 Task: Find connections with filter location Madīnat Ḩamad with filter topic #leanstartupswith filter profile language French with filter current company SpeedHire with filter school Visvesvaraya Technological University, Belgaum with filter industry Physicians with filter service category Public Speaking with filter keywords title Roofer
Action: Mouse moved to (224, 249)
Screenshot: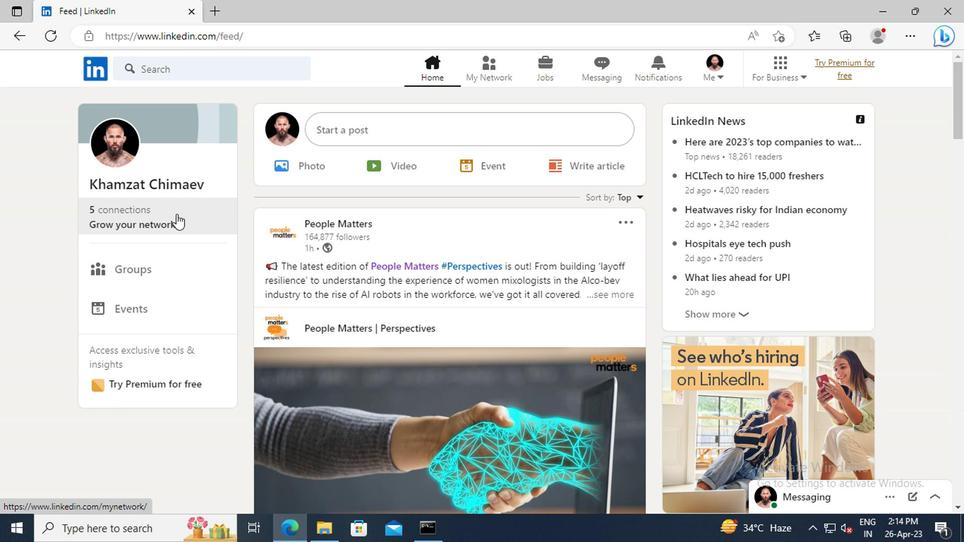 
Action: Mouse pressed left at (224, 249)
Screenshot: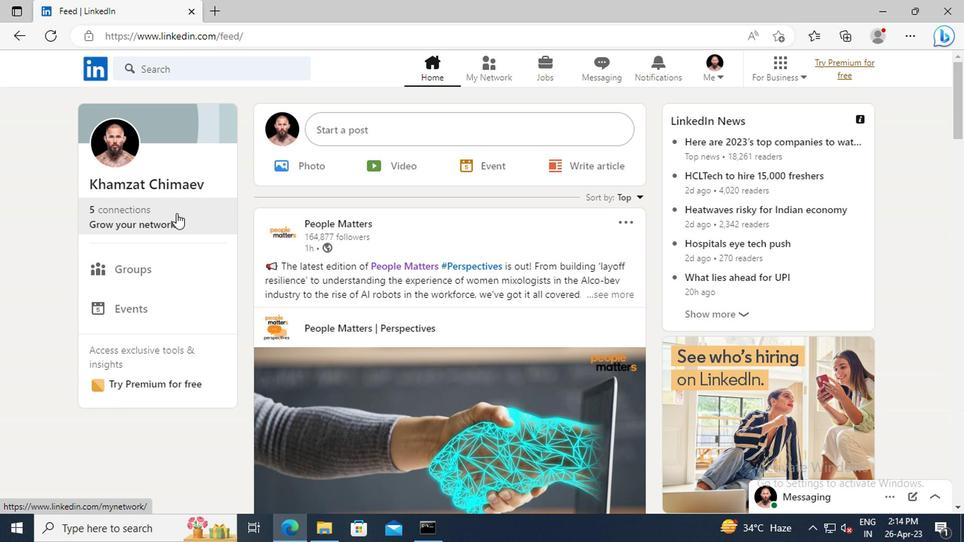 
Action: Mouse moved to (256, 203)
Screenshot: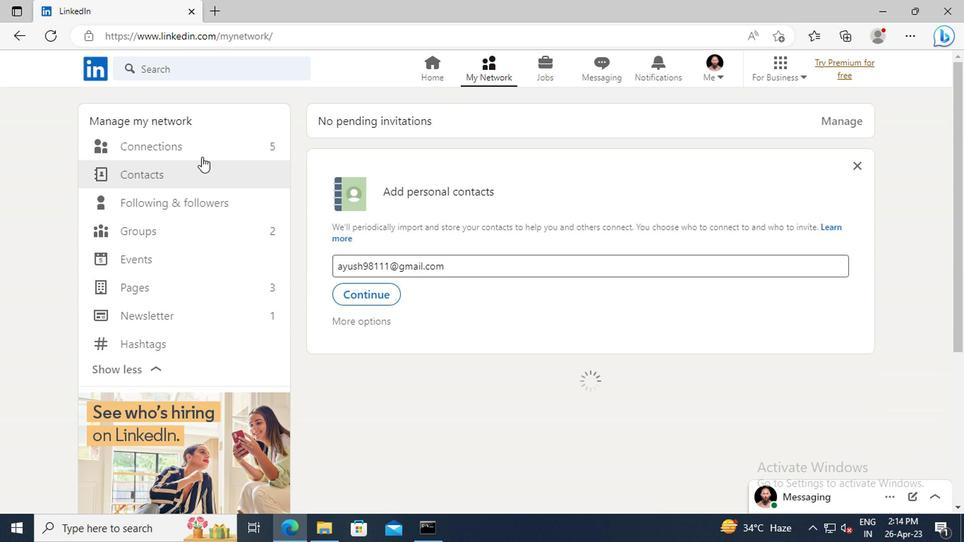 
Action: Mouse pressed left at (256, 203)
Screenshot: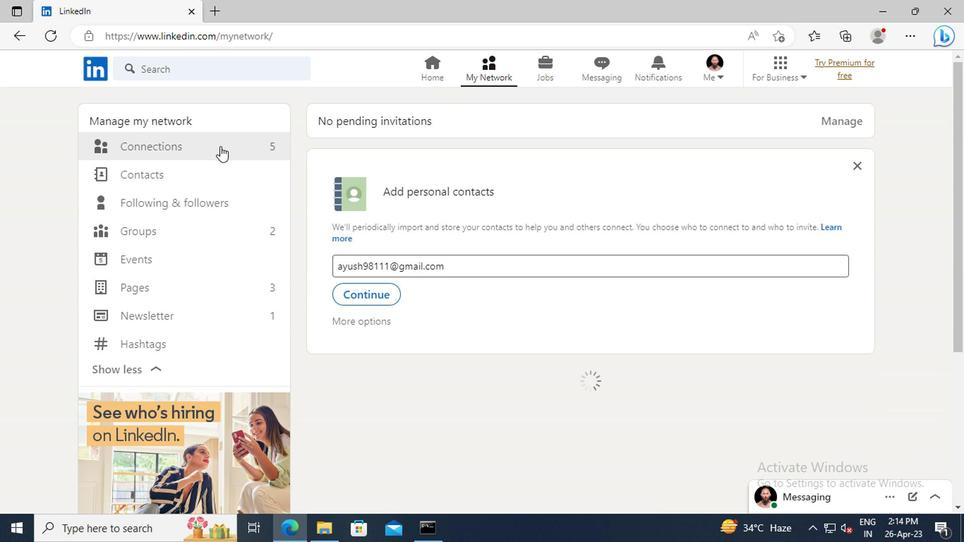 
Action: Mouse moved to (512, 206)
Screenshot: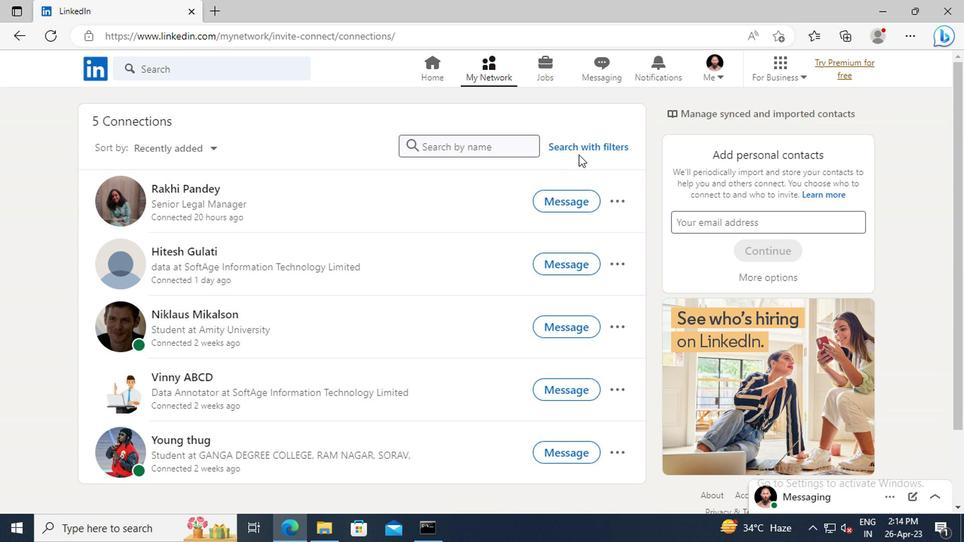 
Action: Mouse pressed left at (512, 206)
Screenshot: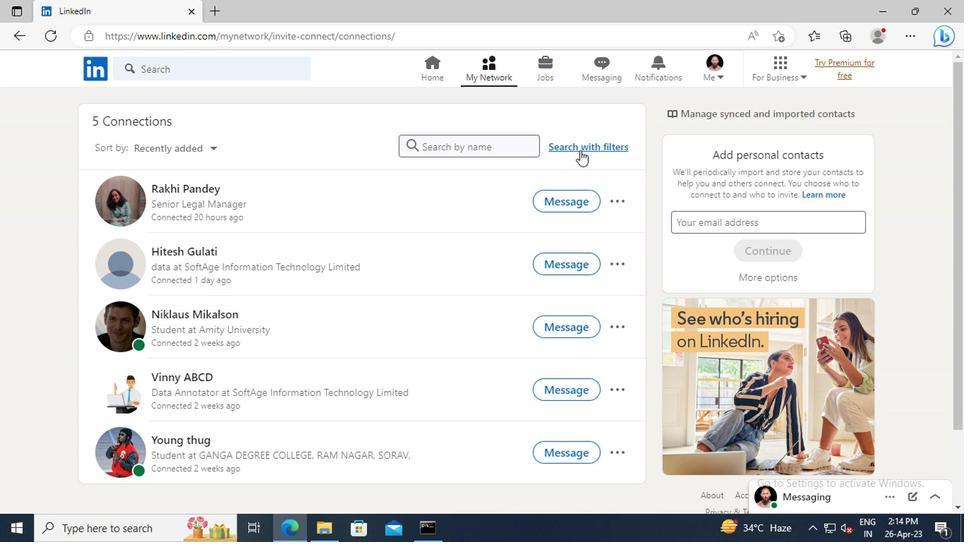 
Action: Mouse moved to (484, 177)
Screenshot: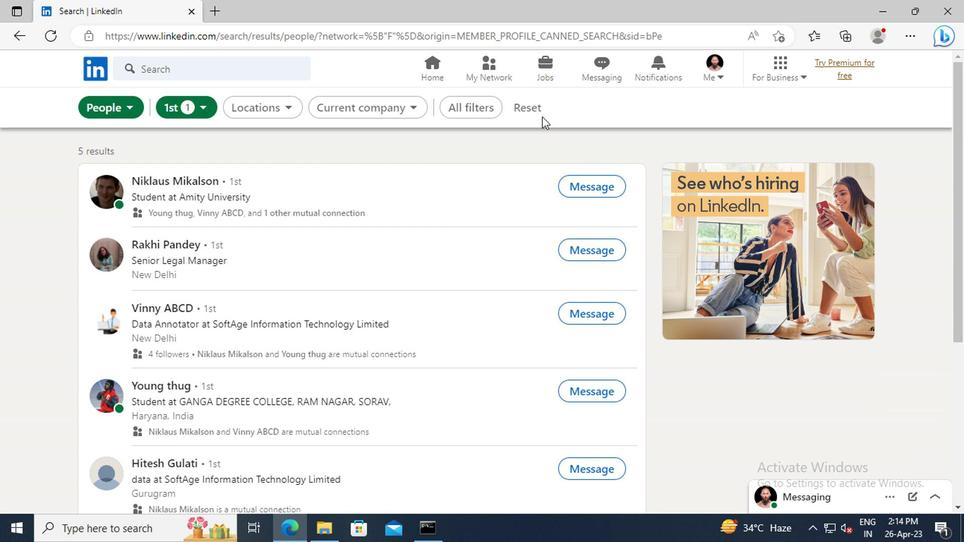 
Action: Mouse pressed left at (484, 177)
Screenshot: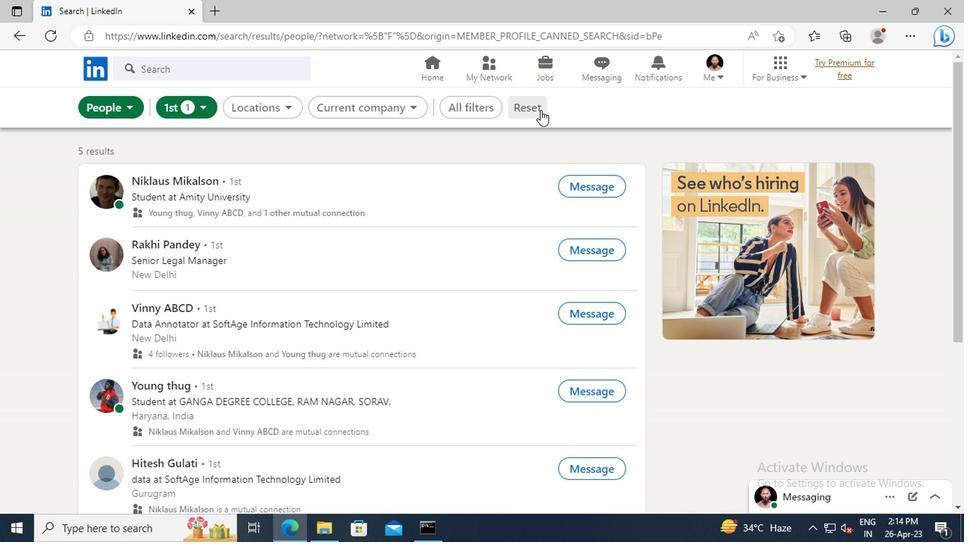 
Action: Mouse moved to (463, 176)
Screenshot: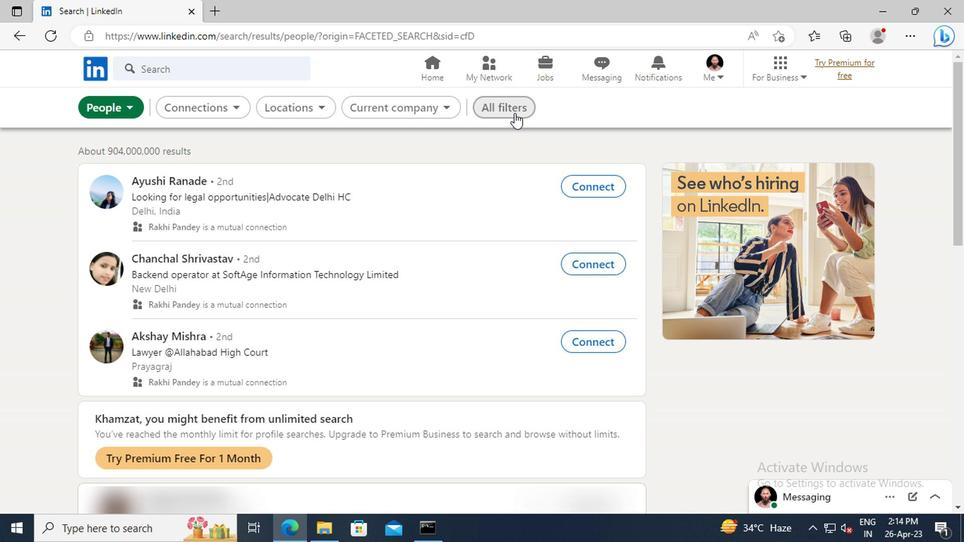 
Action: Mouse pressed left at (463, 176)
Screenshot: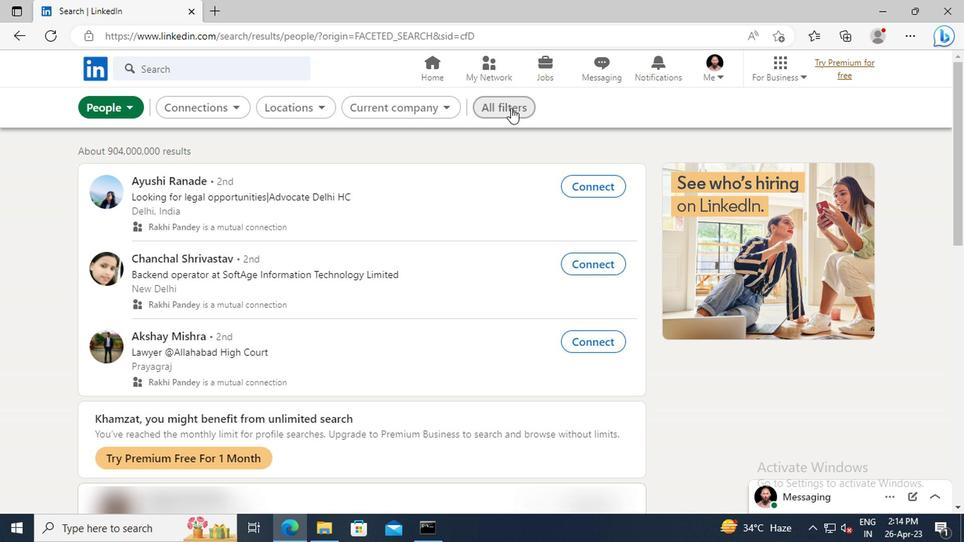 
Action: Mouse moved to (658, 268)
Screenshot: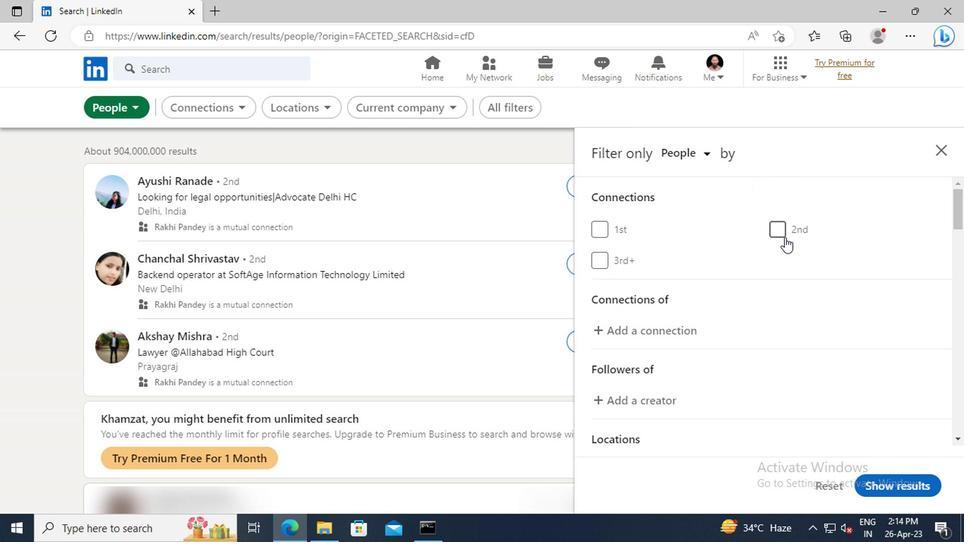 
Action: Mouse scrolled (658, 267) with delta (0, 0)
Screenshot: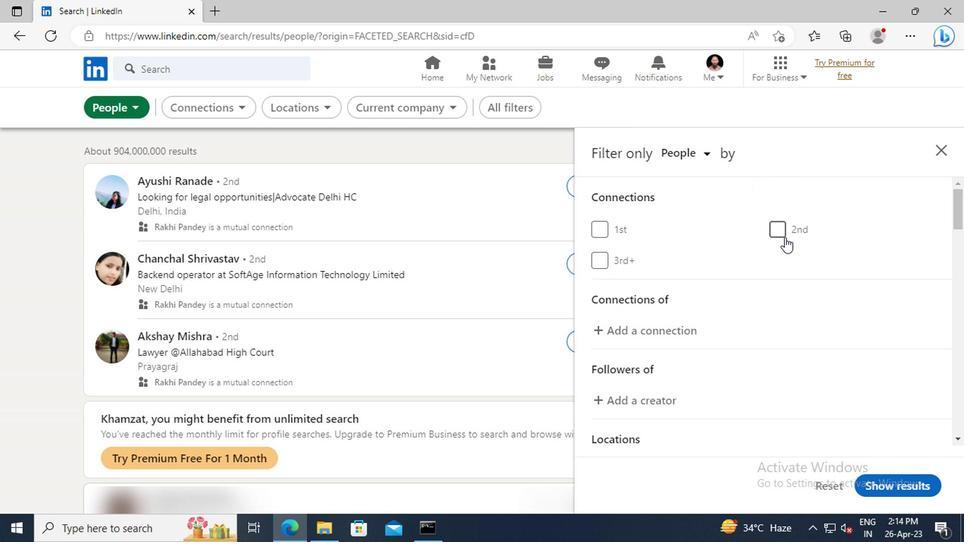 
Action: Mouse scrolled (658, 267) with delta (0, 0)
Screenshot: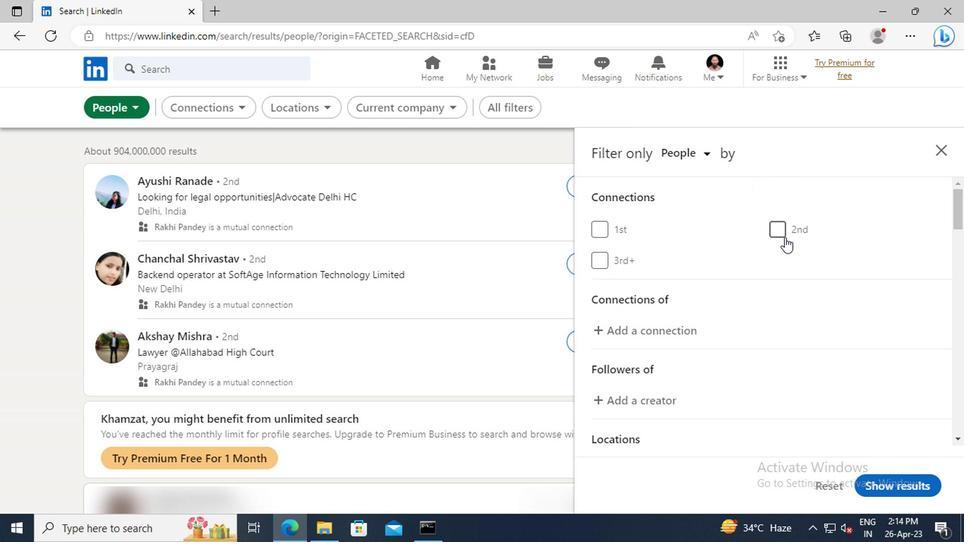 
Action: Mouse scrolled (658, 267) with delta (0, 0)
Screenshot: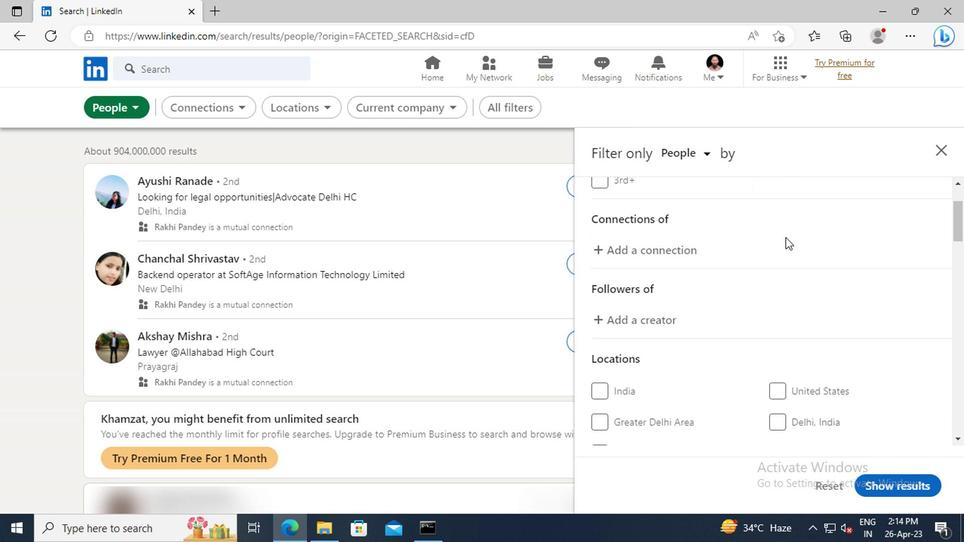 
Action: Mouse scrolled (658, 267) with delta (0, 0)
Screenshot: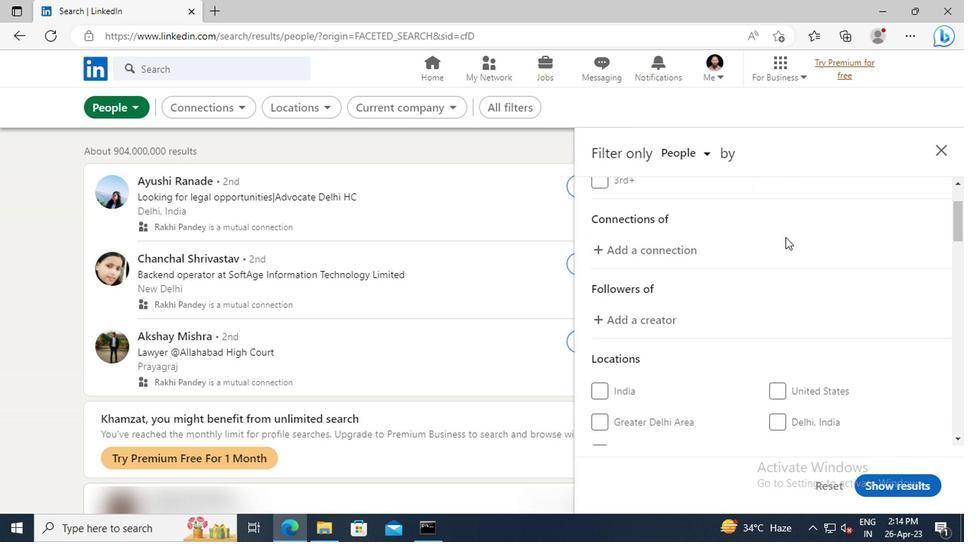 
Action: Mouse scrolled (658, 267) with delta (0, 0)
Screenshot: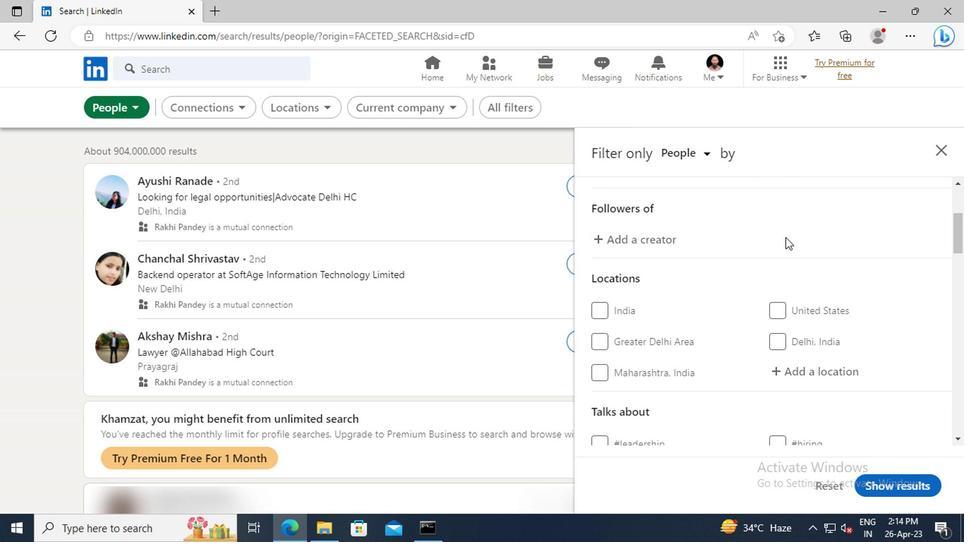 
Action: Mouse moved to (658, 268)
Screenshot: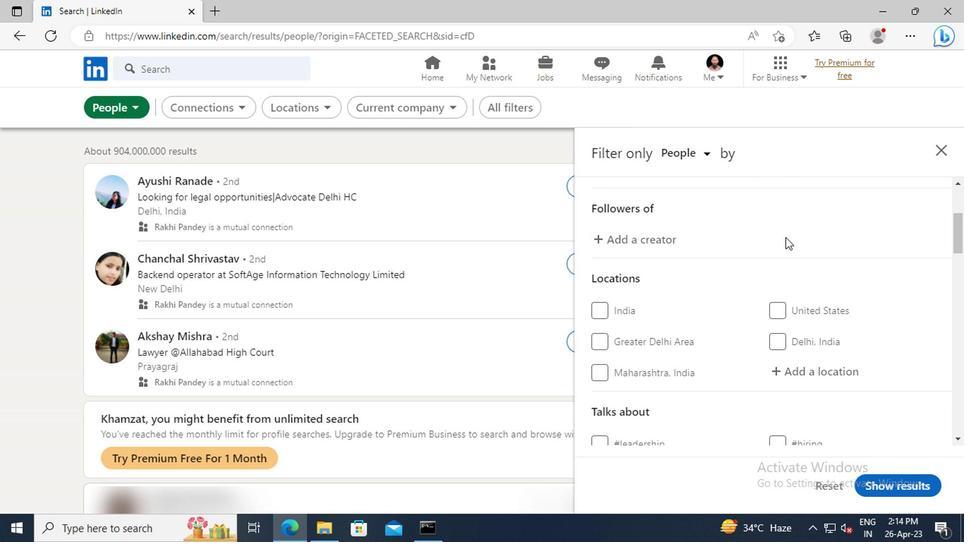 
Action: Mouse scrolled (658, 267) with delta (0, 0)
Screenshot: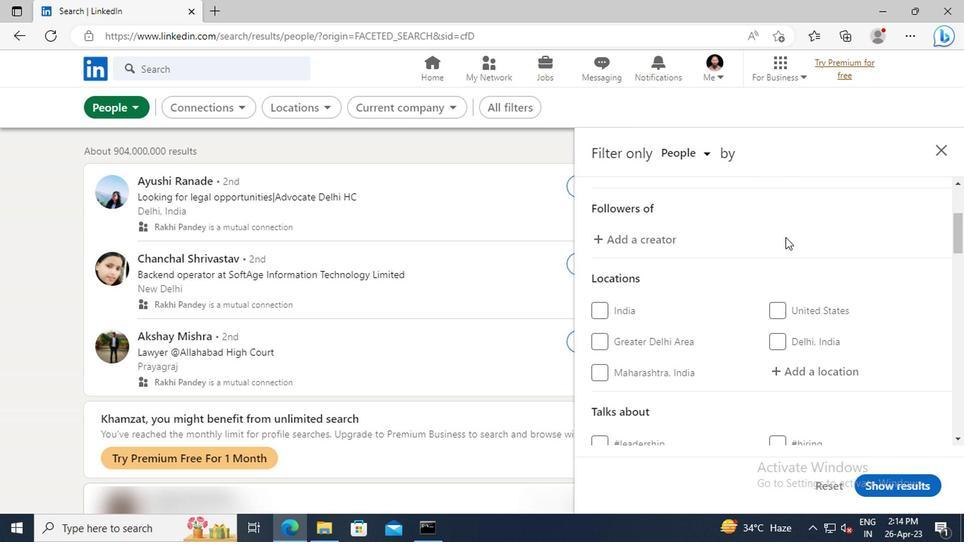 
Action: Mouse moved to (670, 303)
Screenshot: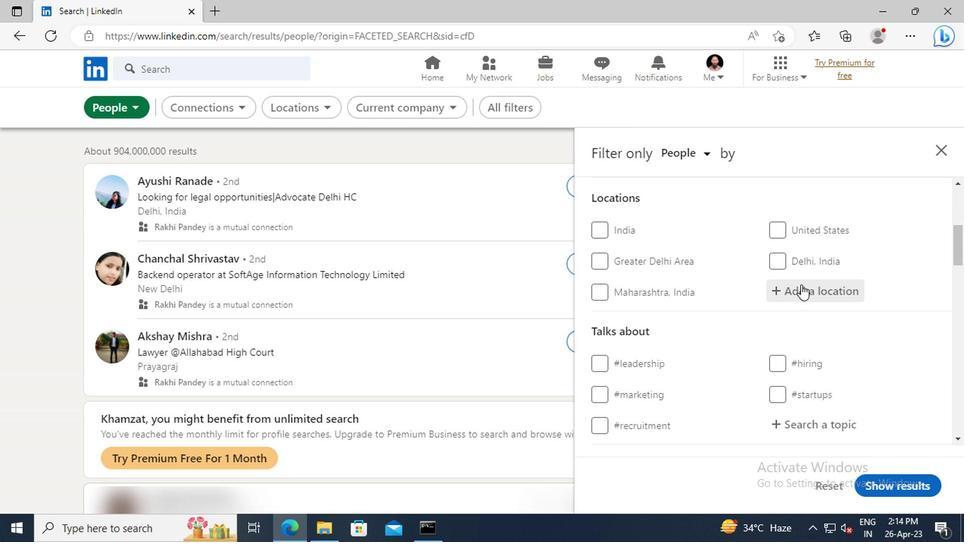 
Action: Mouse pressed left at (670, 303)
Screenshot: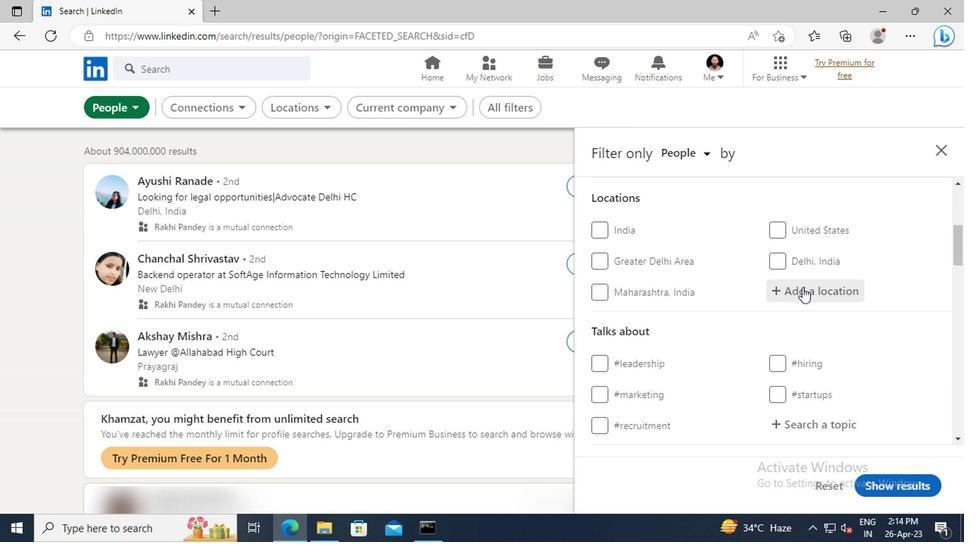 
Action: Key pressed <Key.shift>MADINAT<Key.space><Key.shift>HAMAD<Key.enter>
Screenshot: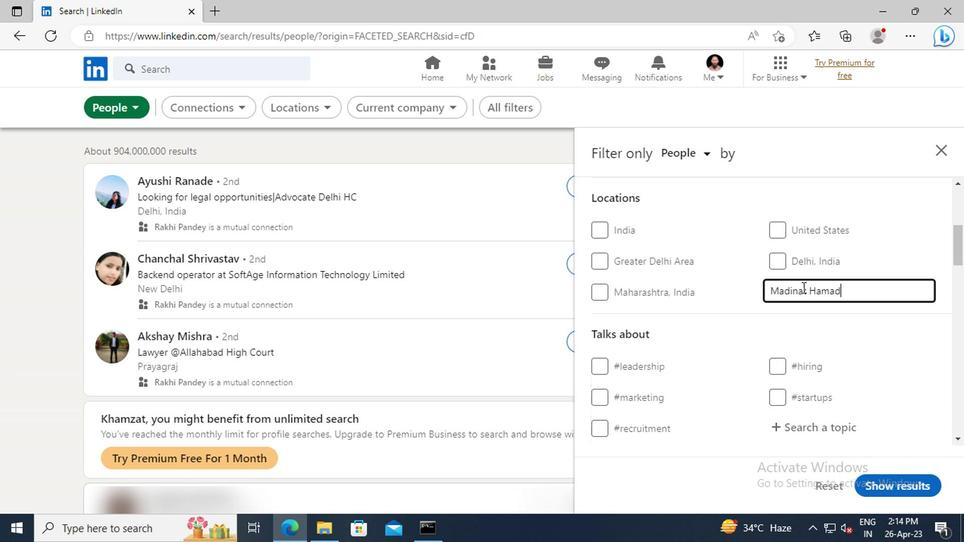 
Action: Mouse moved to (713, 295)
Screenshot: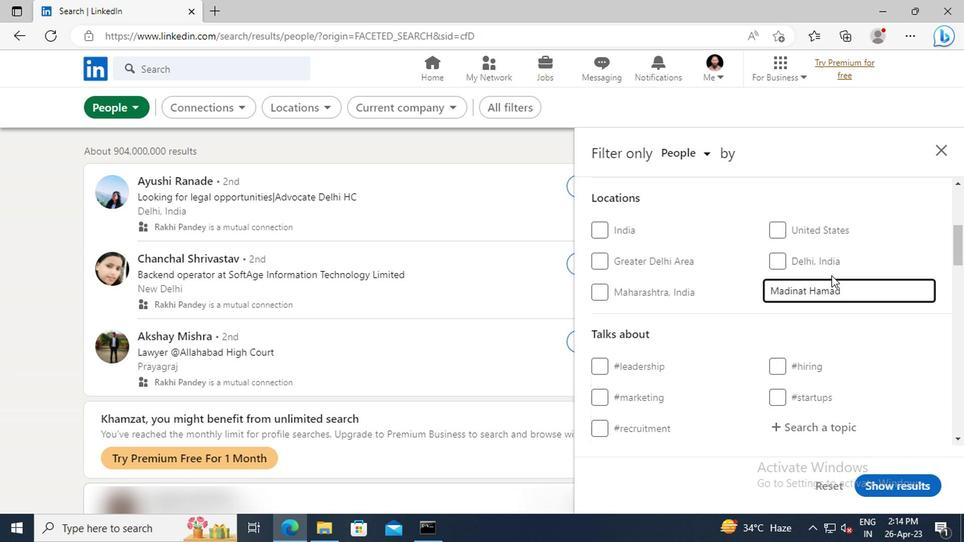 
Action: Mouse scrolled (713, 294) with delta (0, 0)
Screenshot: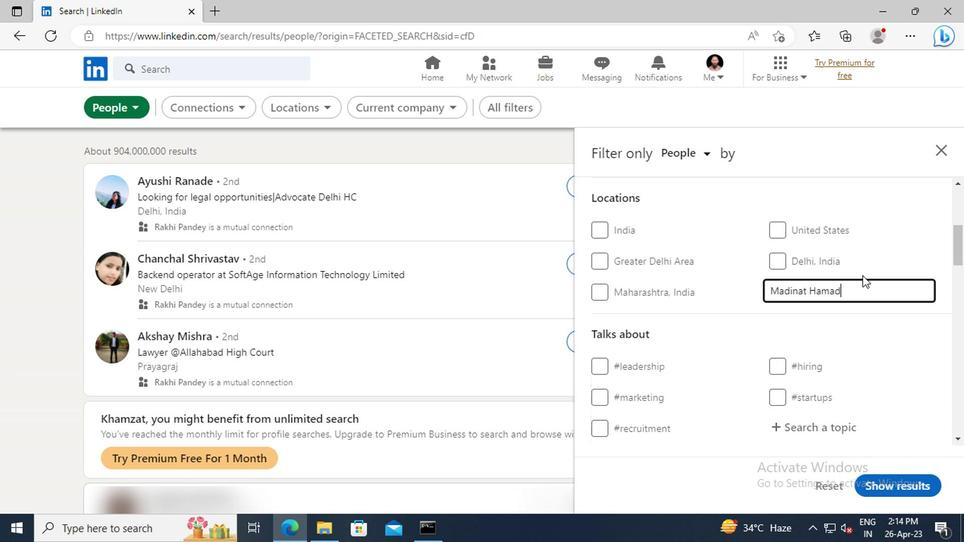 
Action: Mouse scrolled (713, 294) with delta (0, 0)
Screenshot: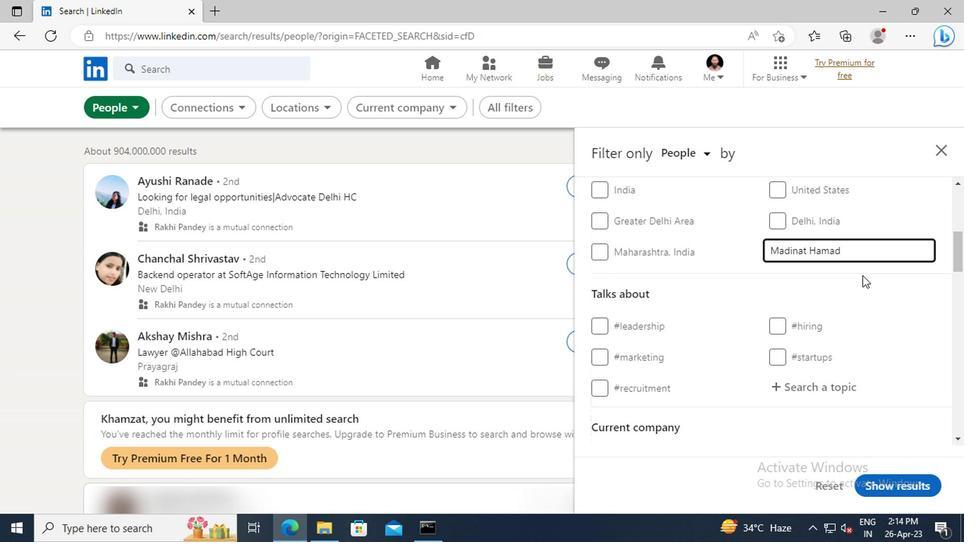 
Action: Mouse scrolled (713, 294) with delta (0, 0)
Screenshot: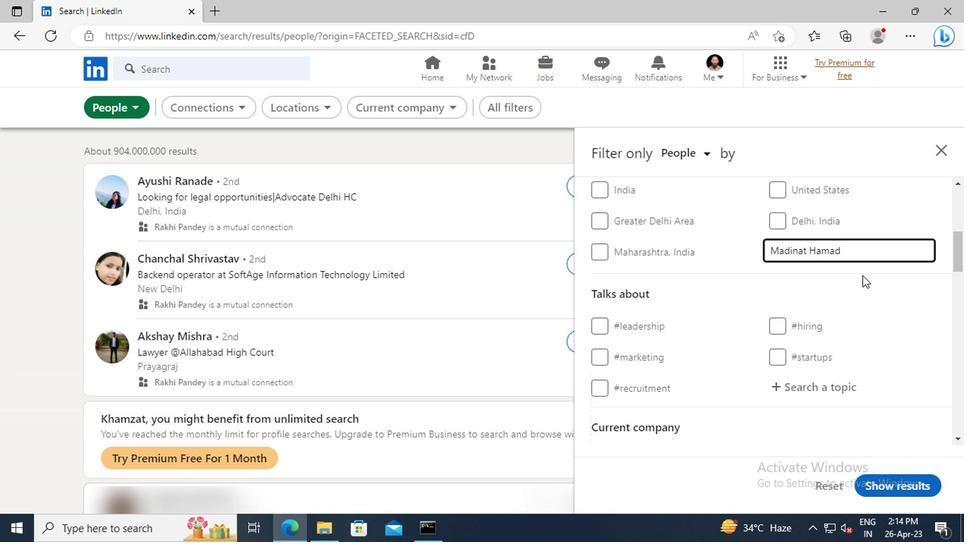 
Action: Mouse moved to (697, 315)
Screenshot: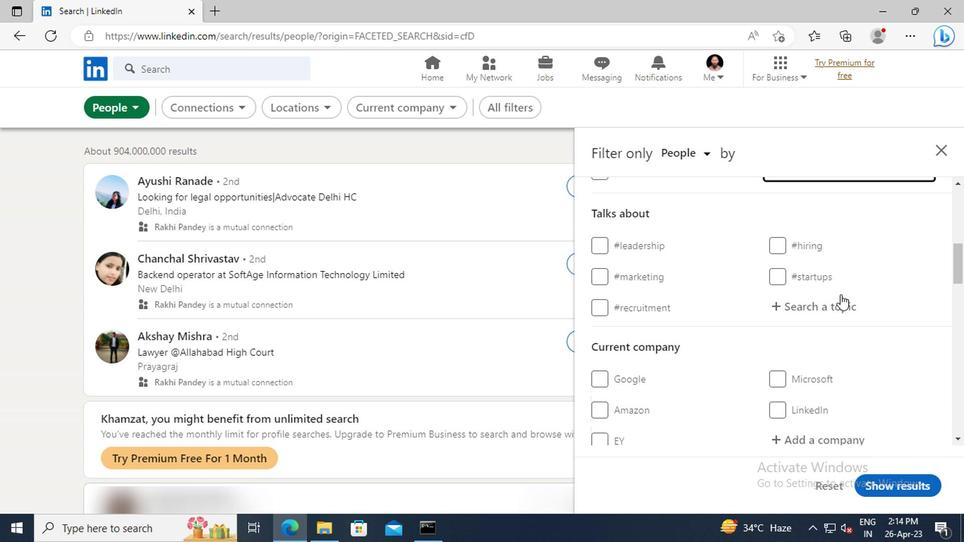 
Action: Mouse pressed left at (697, 315)
Screenshot: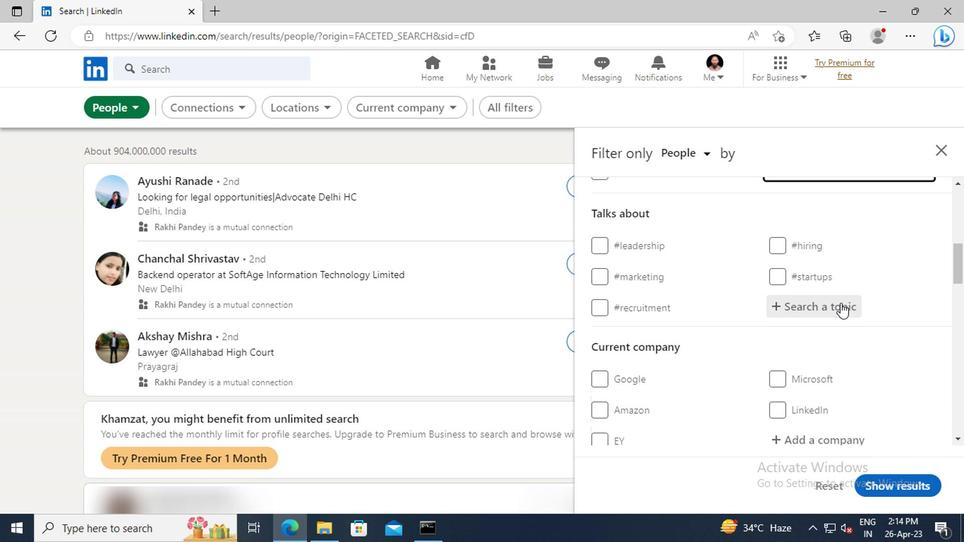 
Action: Key pressed <Key.shift>#LEANSTARTUPSWITH<Key.enter>
Screenshot: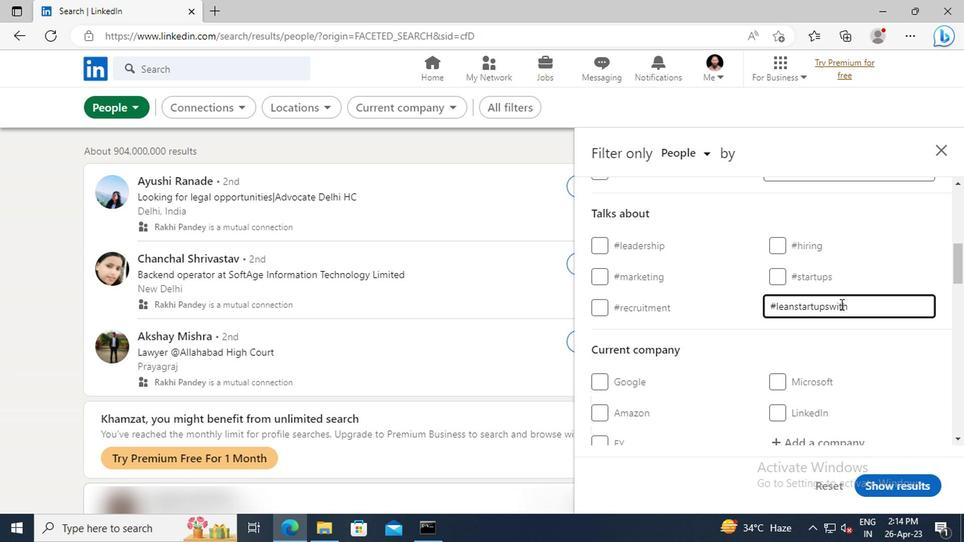
Action: Mouse moved to (700, 300)
Screenshot: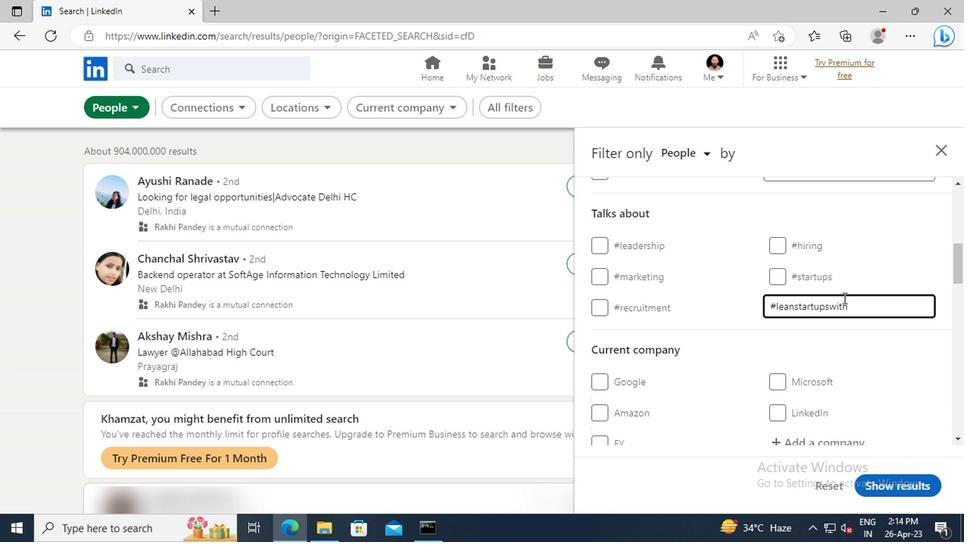 
Action: Mouse scrolled (700, 300) with delta (0, 0)
Screenshot: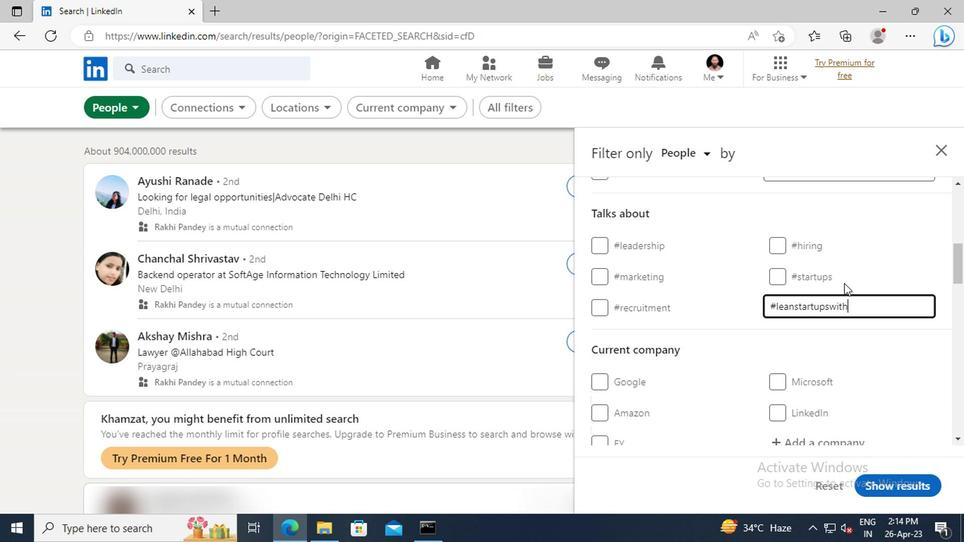 
Action: Mouse scrolled (700, 300) with delta (0, 0)
Screenshot: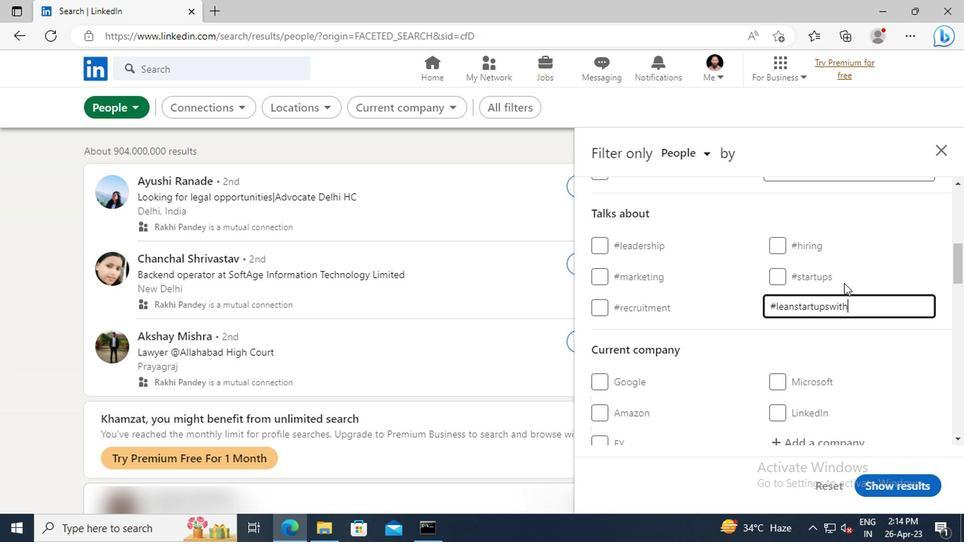 
Action: Mouse moved to (676, 305)
Screenshot: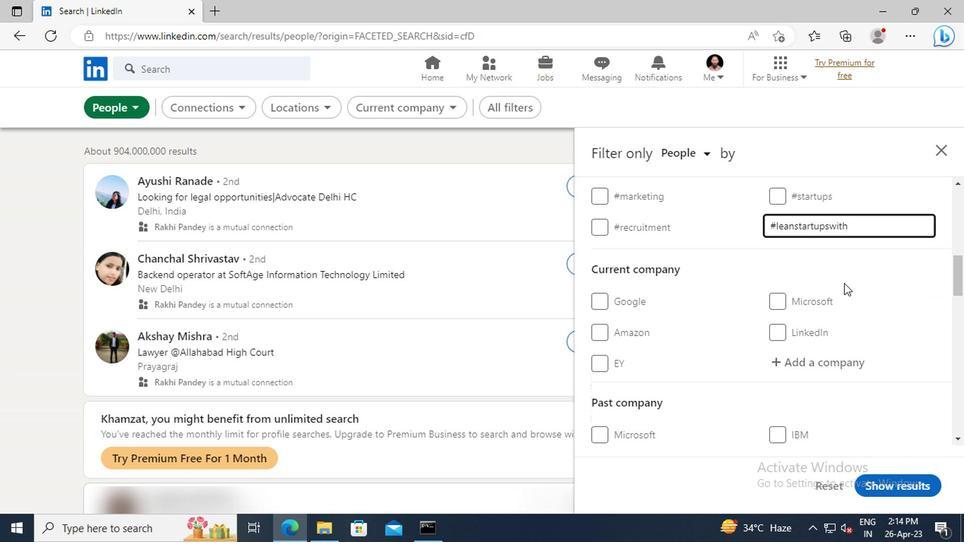 
Action: Mouse scrolled (676, 304) with delta (0, 0)
Screenshot: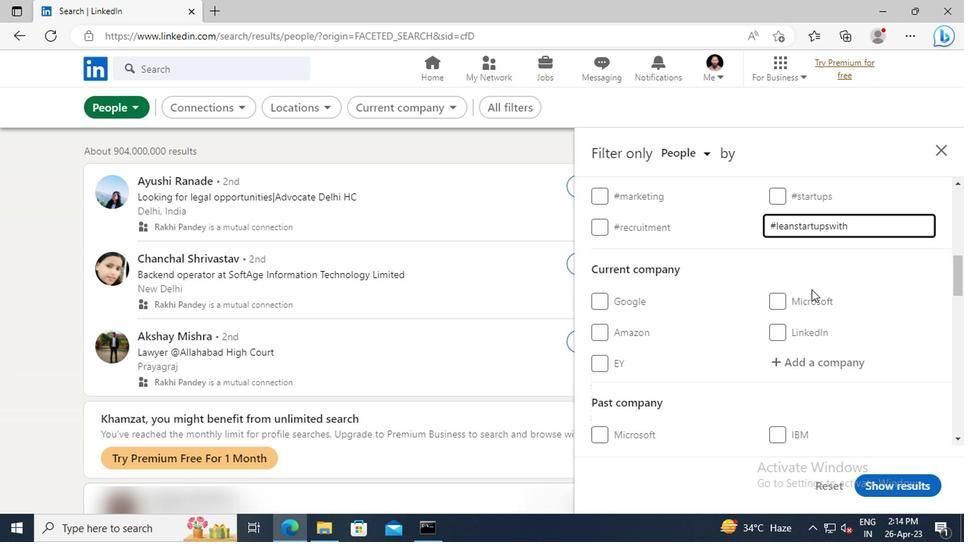 
Action: Mouse scrolled (676, 304) with delta (0, 0)
Screenshot: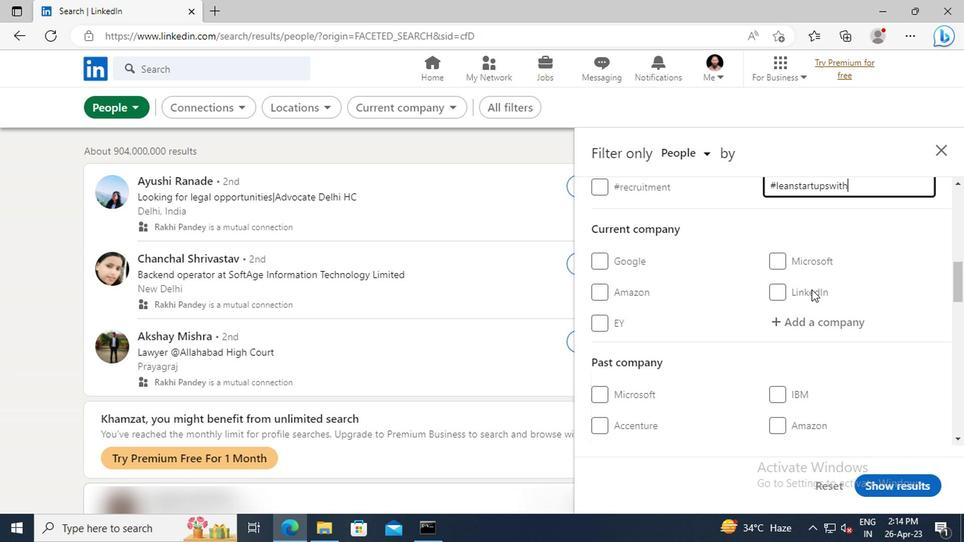 
Action: Mouse scrolled (676, 304) with delta (0, 0)
Screenshot: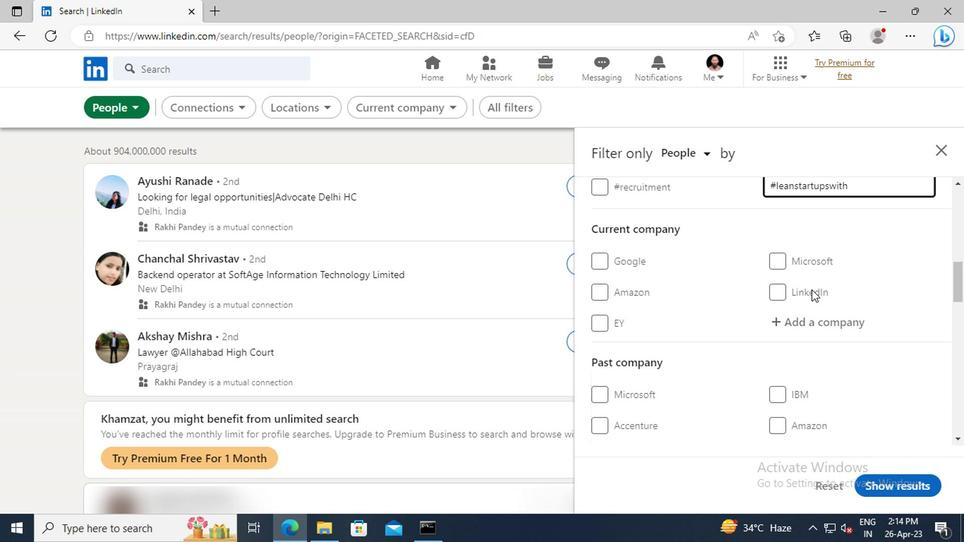 
Action: Mouse scrolled (676, 304) with delta (0, 0)
Screenshot: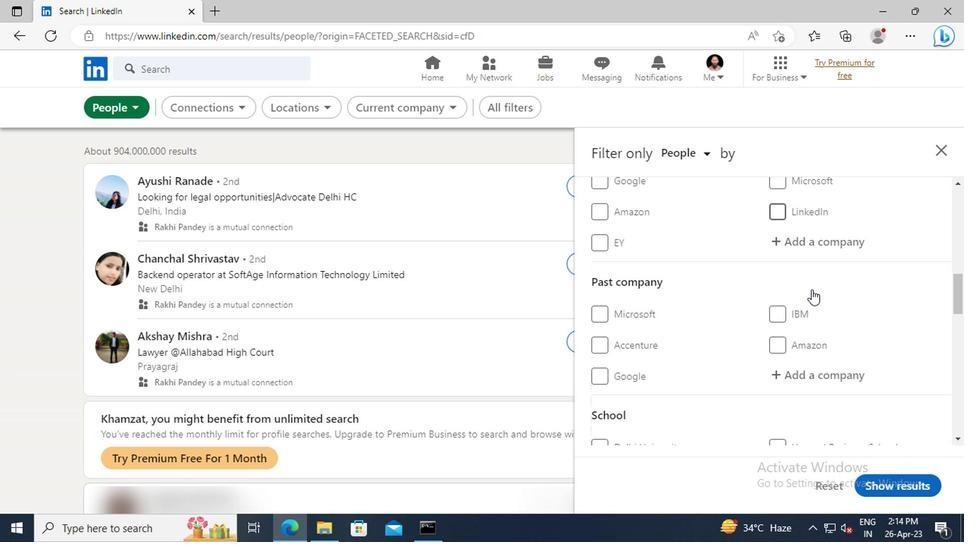 
Action: Mouse scrolled (676, 304) with delta (0, 0)
Screenshot: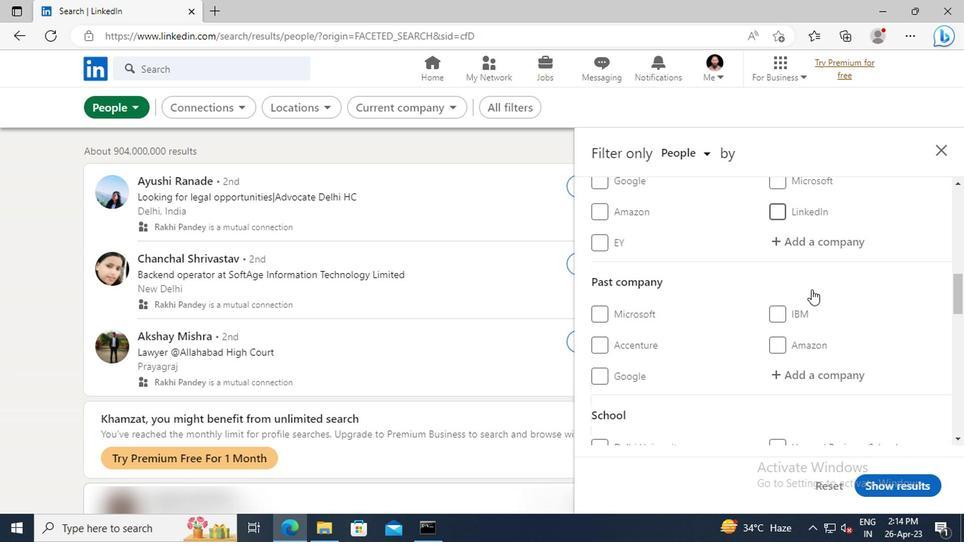 
Action: Mouse scrolled (676, 304) with delta (0, 0)
Screenshot: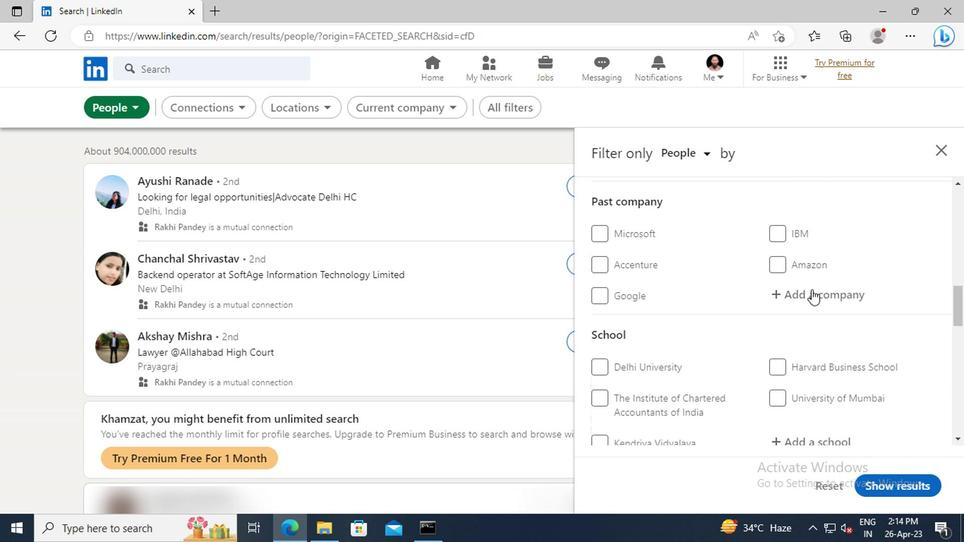 
Action: Mouse scrolled (676, 304) with delta (0, 0)
Screenshot: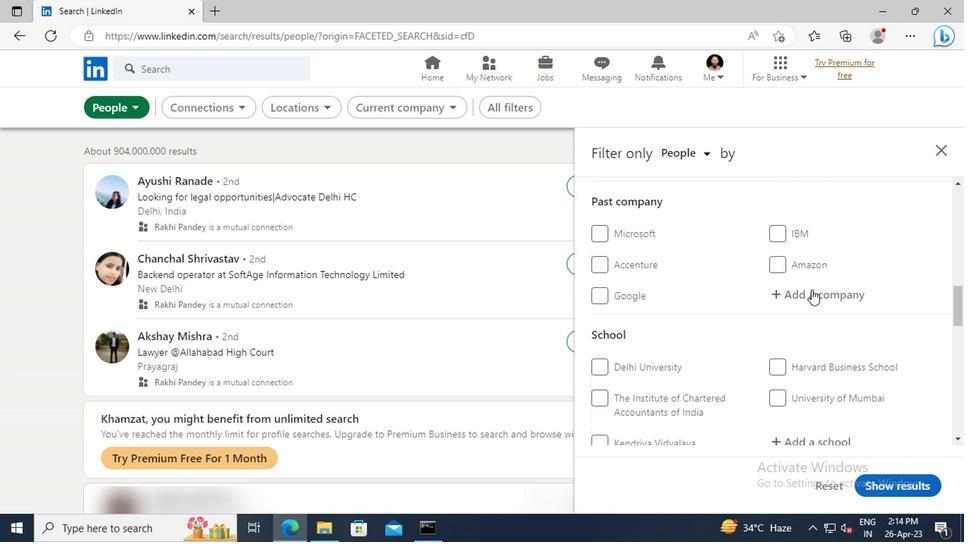 
Action: Mouse scrolled (676, 304) with delta (0, 0)
Screenshot: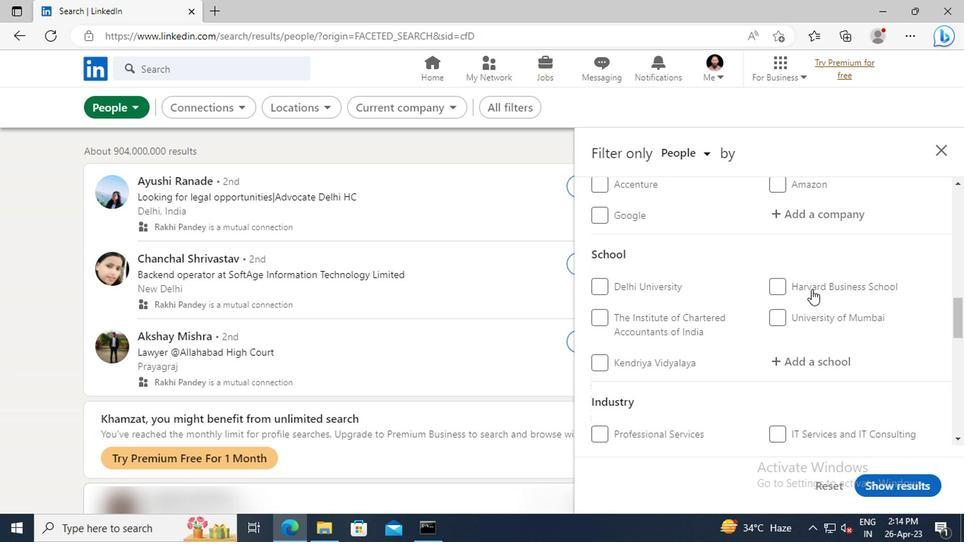 
Action: Mouse scrolled (676, 304) with delta (0, 0)
Screenshot: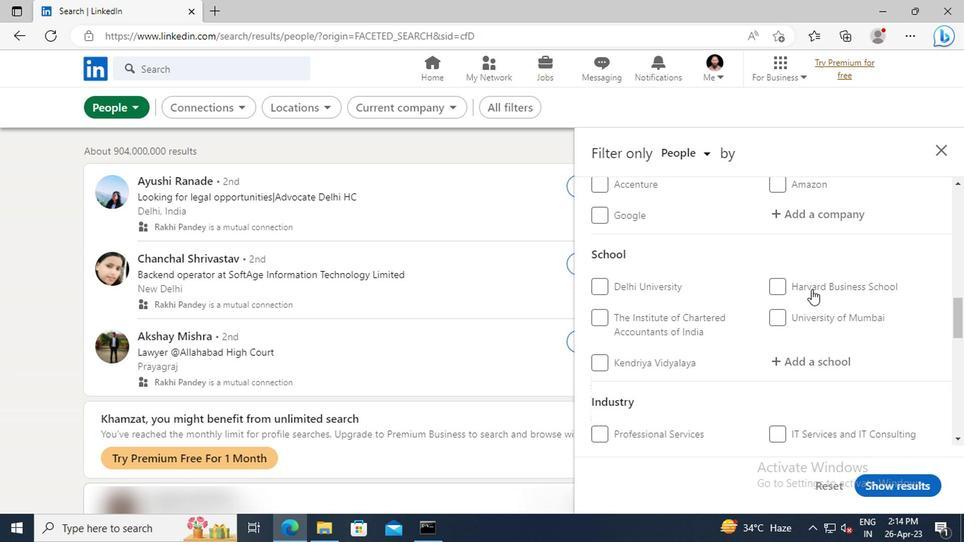 
Action: Mouse scrolled (676, 304) with delta (0, 0)
Screenshot: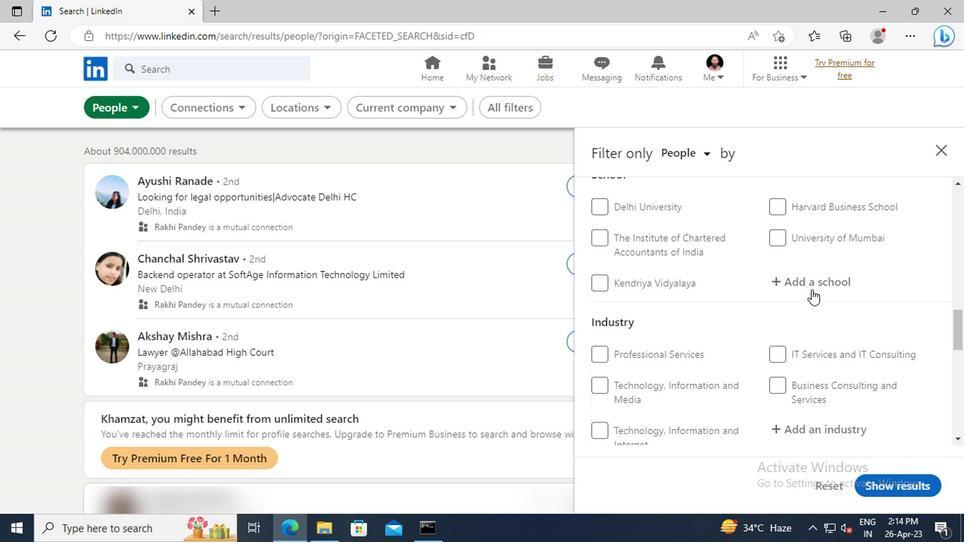 
Action: Mouse scrolled (676, 304) with delta (0, 0)
Screenshot: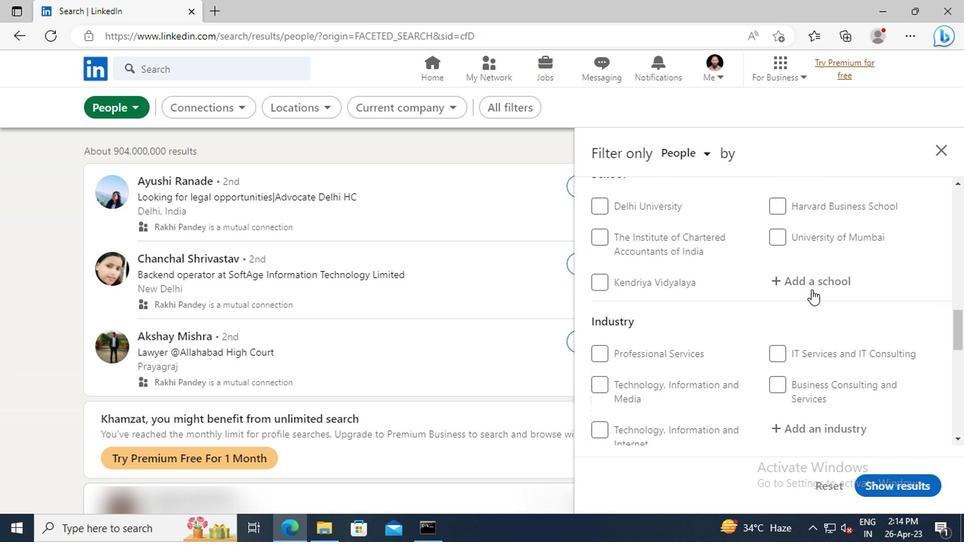 
Action: Mouse scrolled (676, 304) with delta (0, 0)
Screenshot: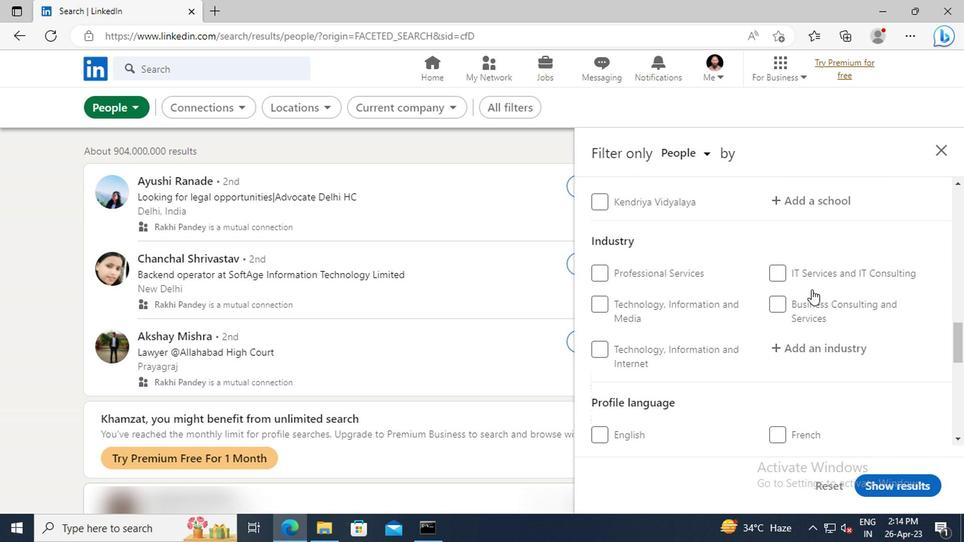 
Action: Mouse scrolled (676, 304) with delta (0, 0)
Screenshot: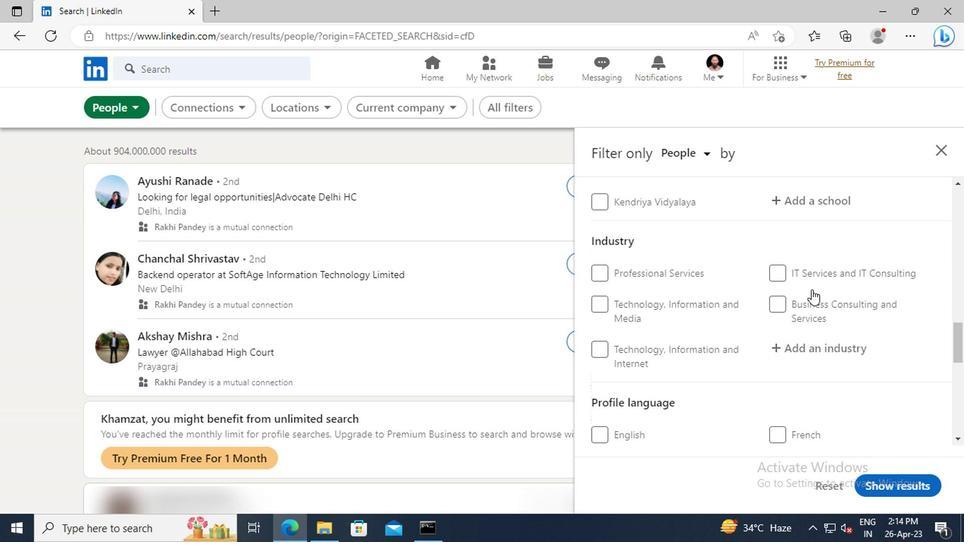 
Action: Mouse scrolled (676, 304) with delta (0, 0)
Screenshot: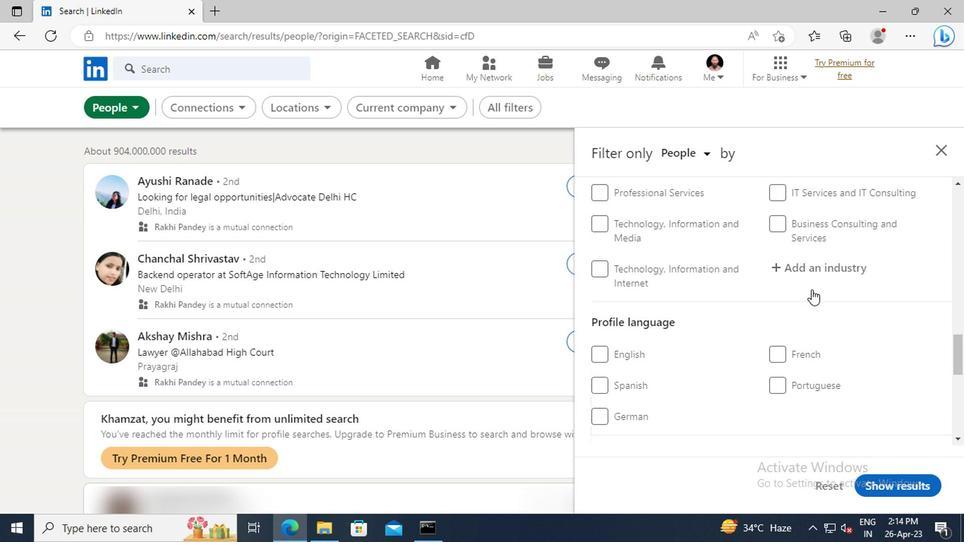 
Action: Mouse moved to (654, 324)
Screenshot: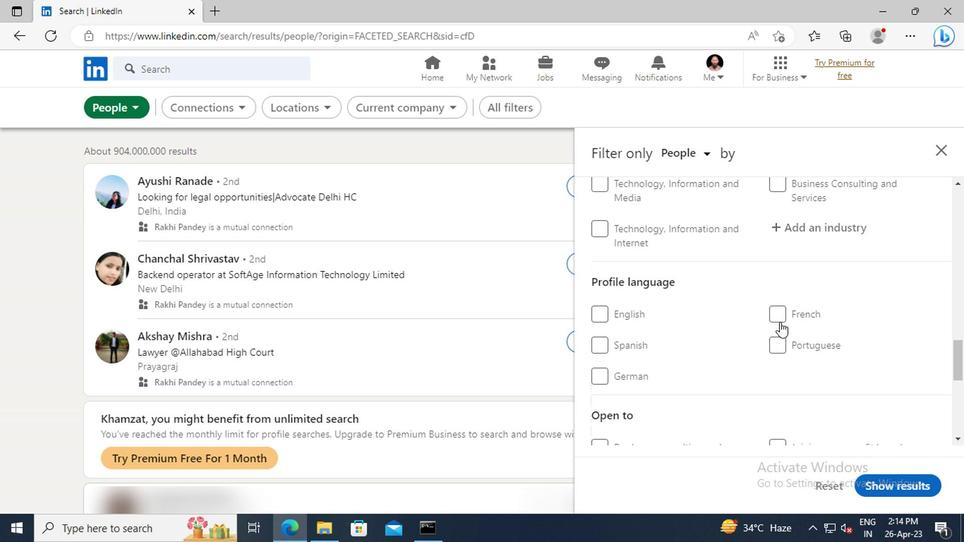 
Action: Mouse pressed left at (654, 324)
Screenshot: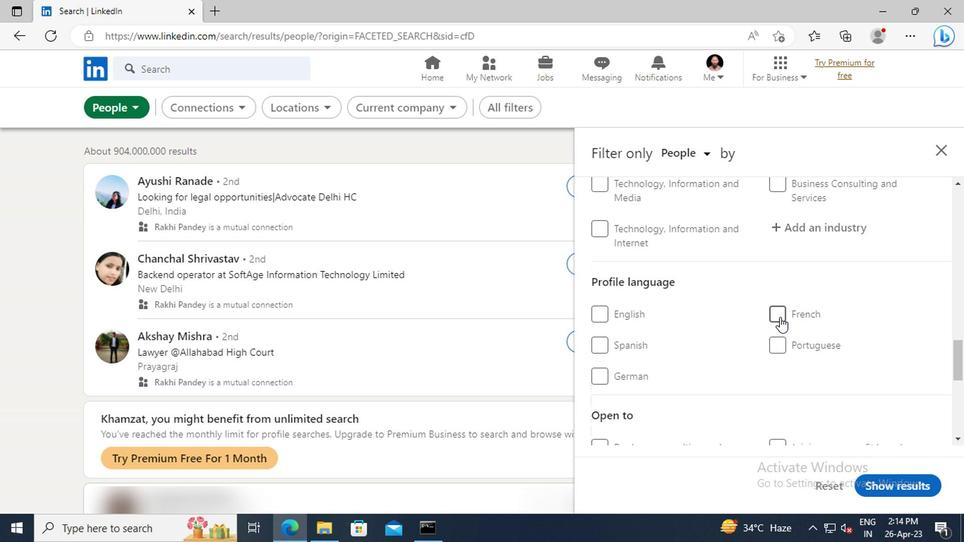 
Action: Mouse moved to (664, 363)
Screenshot: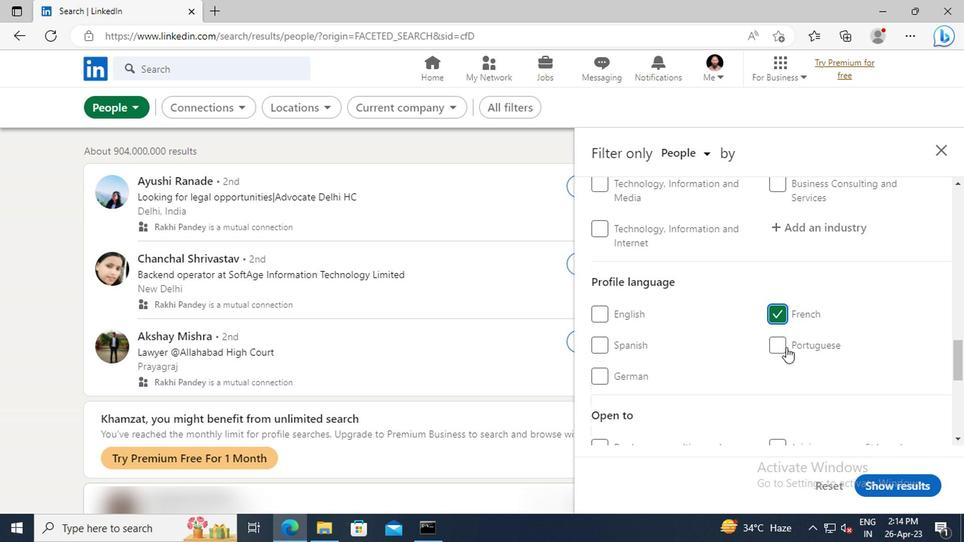 
Action: Mouse scrolled (664, 363) with delta (0, 0)
Screenshot: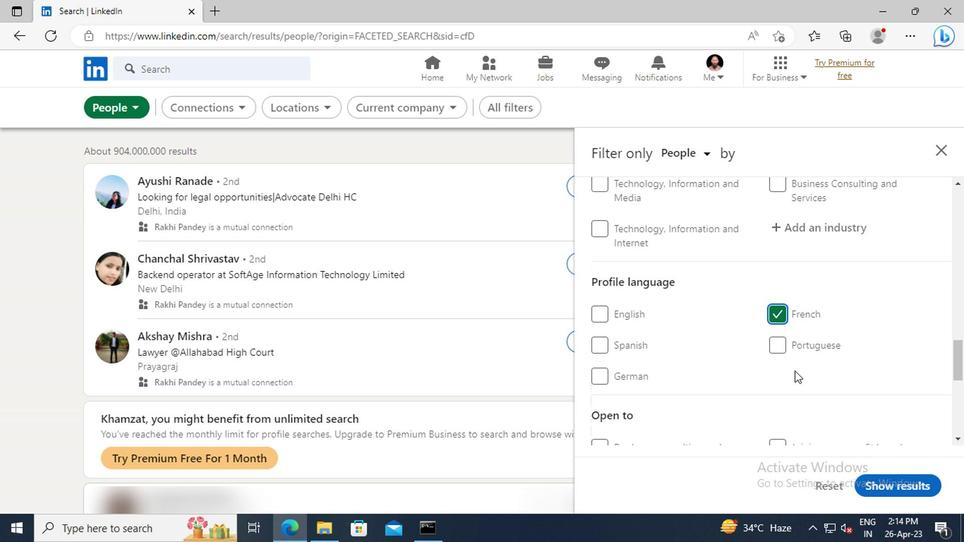 
Action: Mouse scrolled (664, 363) with delta (0, 0)
Screenshot: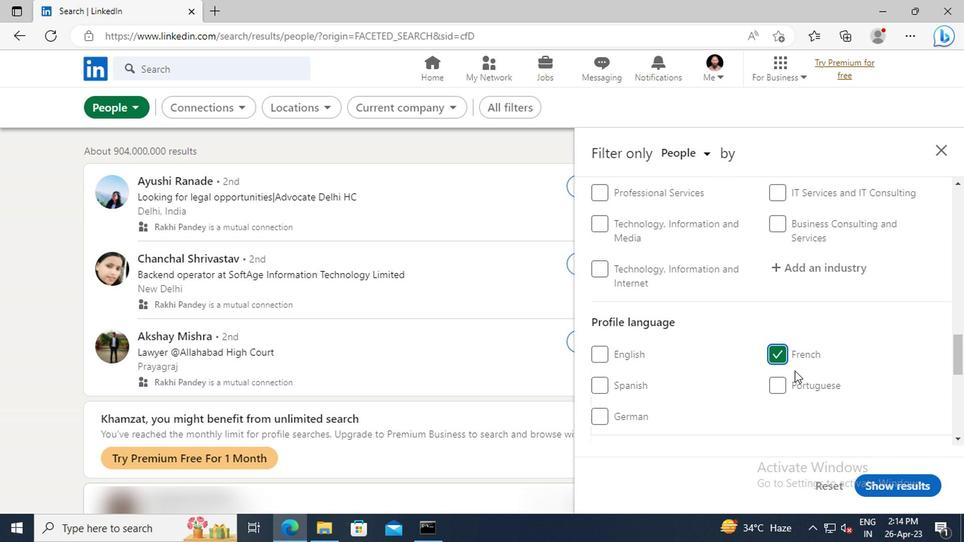 
Action: Mouse scrolled (664, 363) with delta (0, 0)
Screenshot: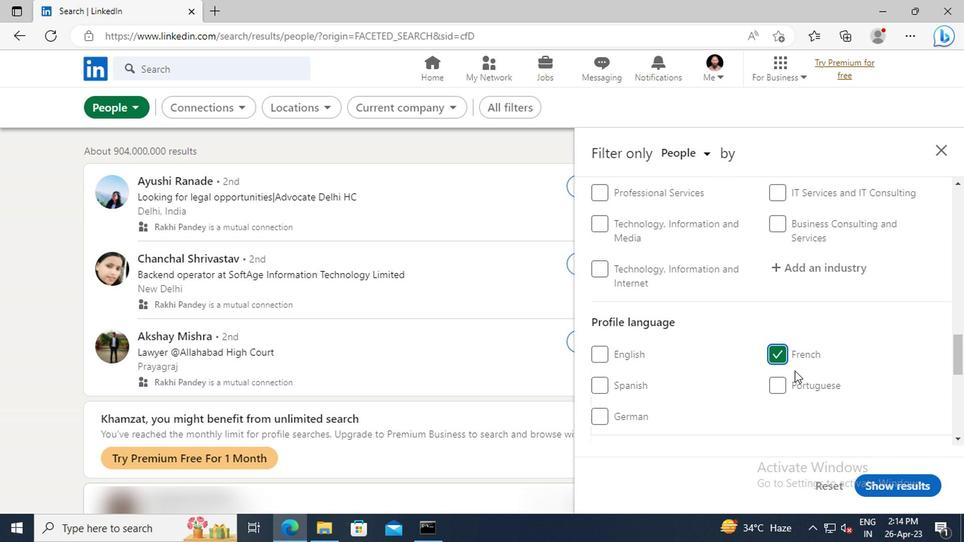
Action: Mouse scrolled (664, 363) with delta (0, 0)
Screenshot: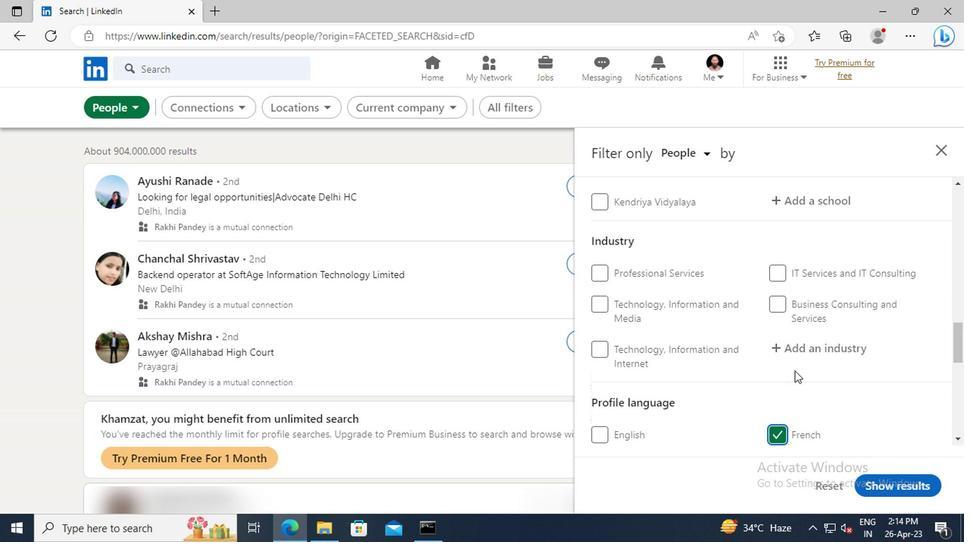 
Action: Mouse scrolled (664, 363) with delta (0, 0)
Screenshot: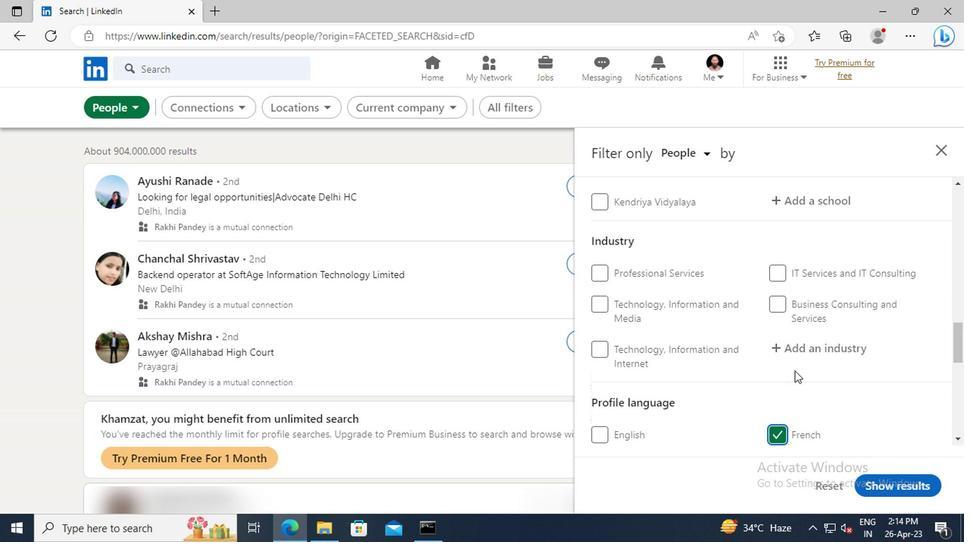 
Action: Mouse scrolled (664, 363) with delta (0, 0)
Screenshot: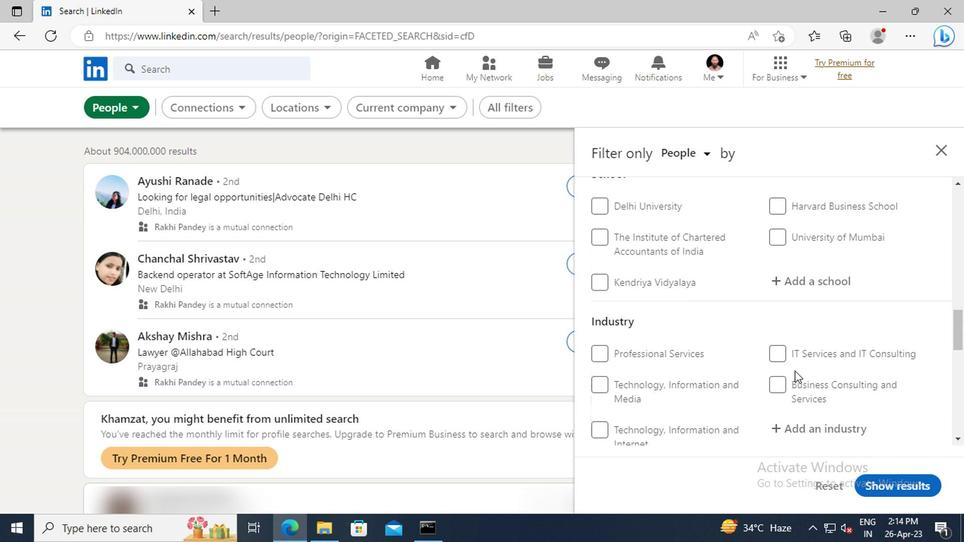 
Action: Mouse scrolled (664, 363) with delta (0, 0)
Screenshot: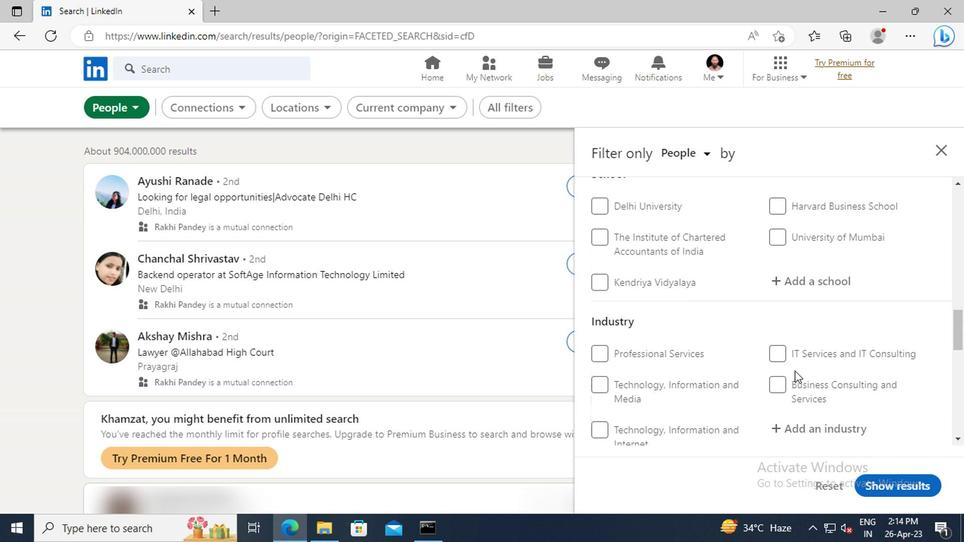 
Action: Mouse scrolled (664, 363) with delta (0, 0)
Screenshot: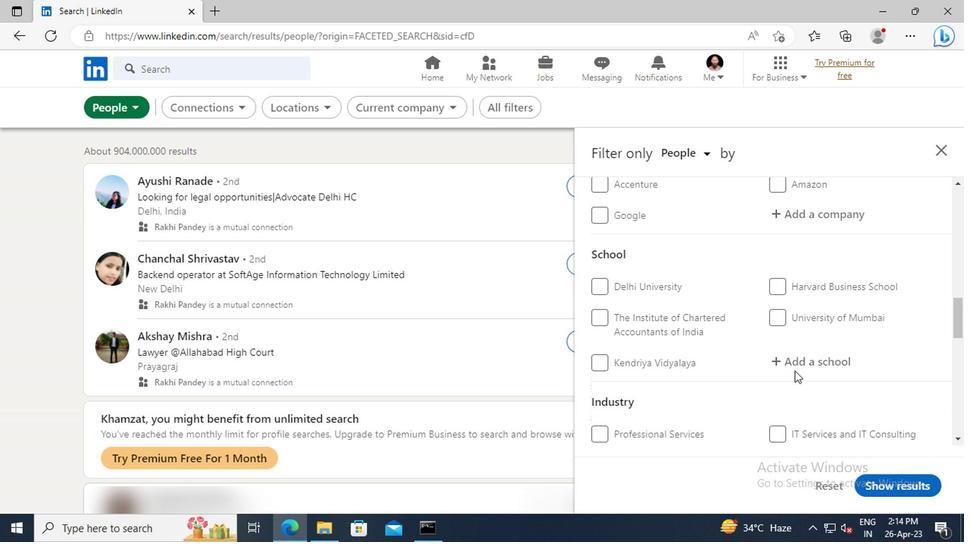 
Action: Mouse scrolled (664, 363) with delta (0, 0)
Screenshot: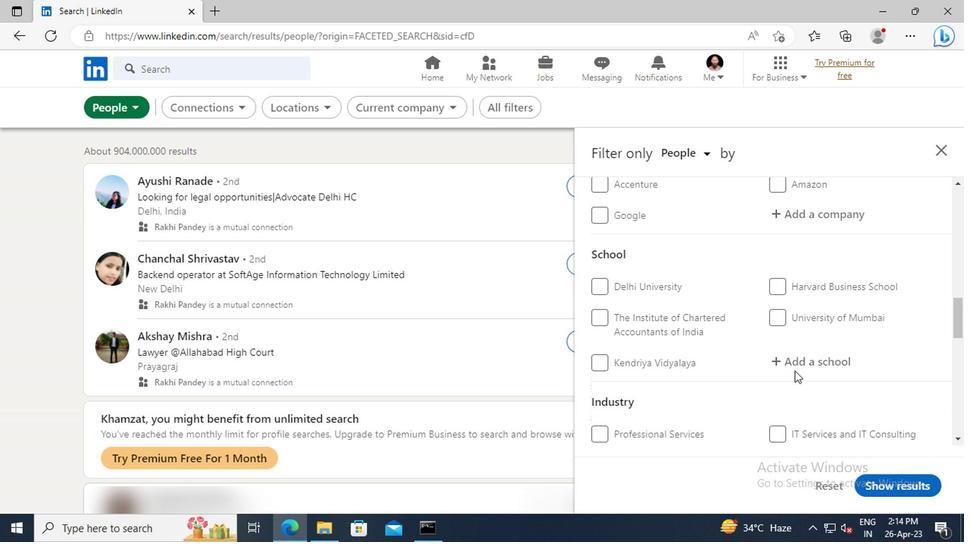 
Action: Mouse scrolled (664, 363) with delta (0, 0)
Screenshot: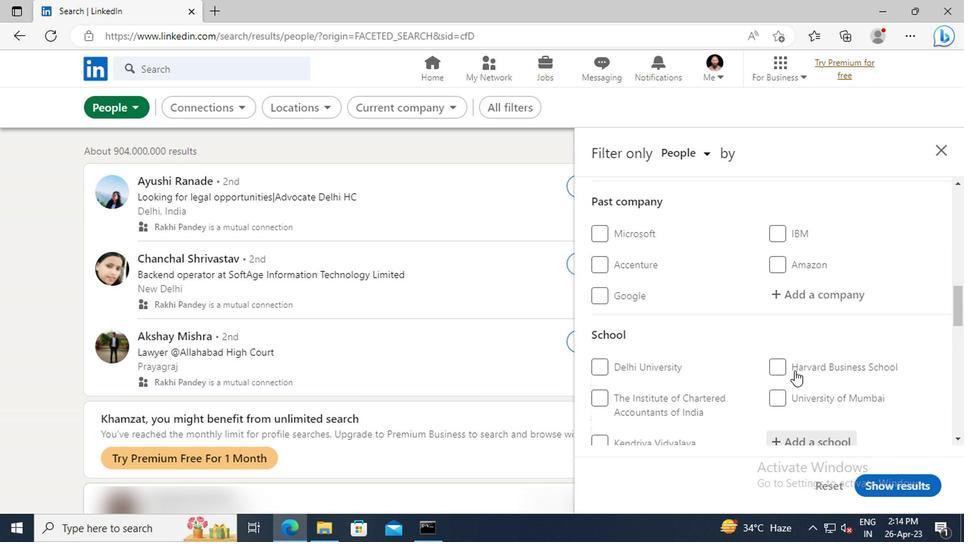 
Action: Mouse scrolled (664, 363) with delta (0, 0)
Screenshot: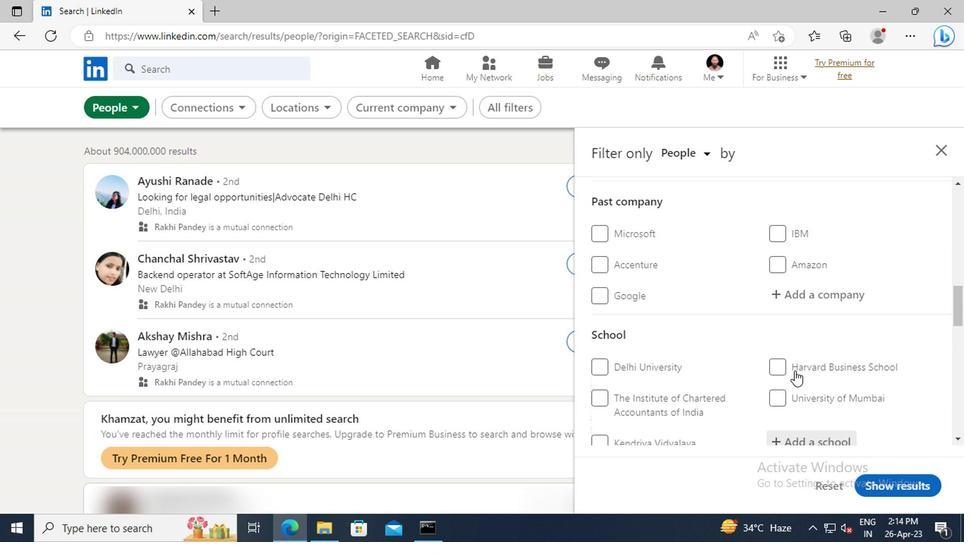 
Action: Mouse scrolled (664, 363) with delta (0, 0)
Screenshot: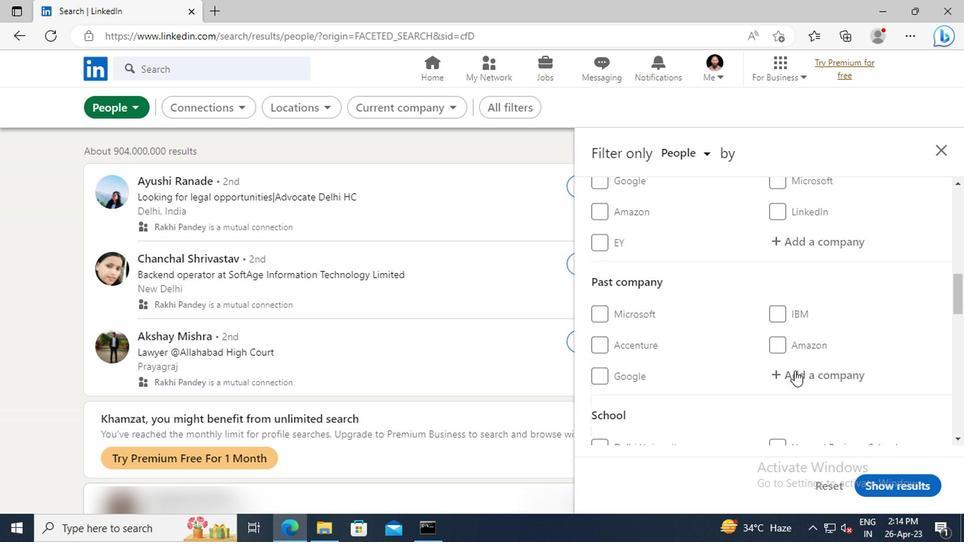 
Action: Mouse scrolled (664, 363) with delta (0, 0)
Screenshot: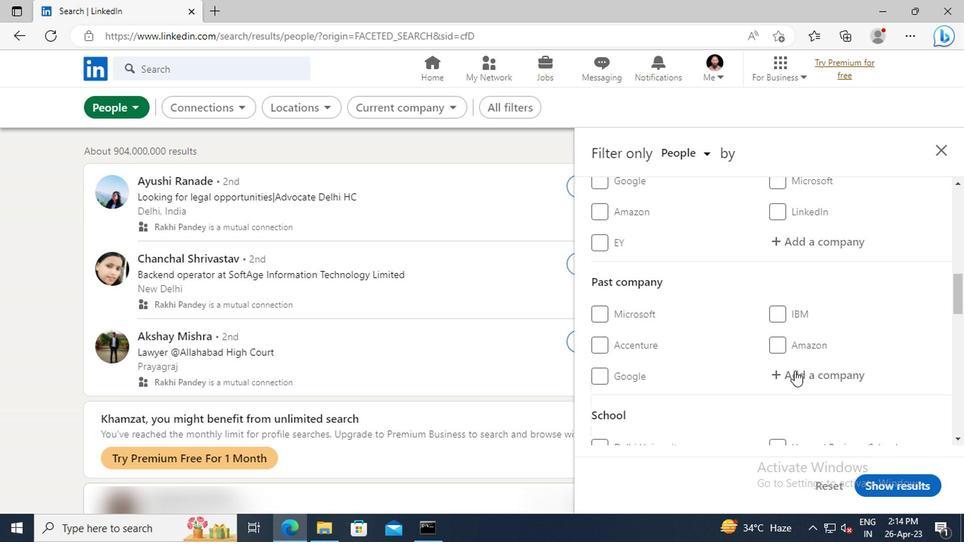 
Action: Mouse scrolled (664, 363) with delta (0, 0)
Screenshot: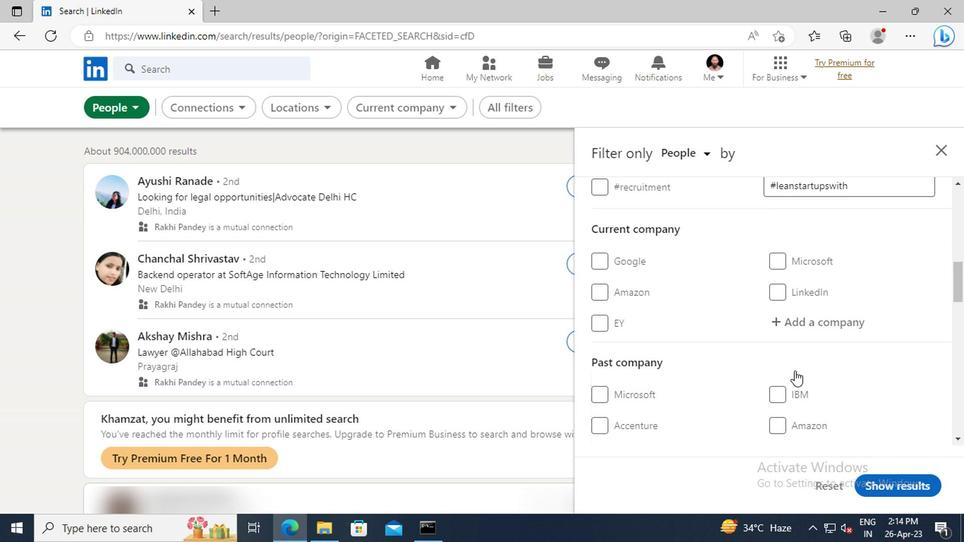 
Action: Mouse moved to (662, 357)
Screenshot: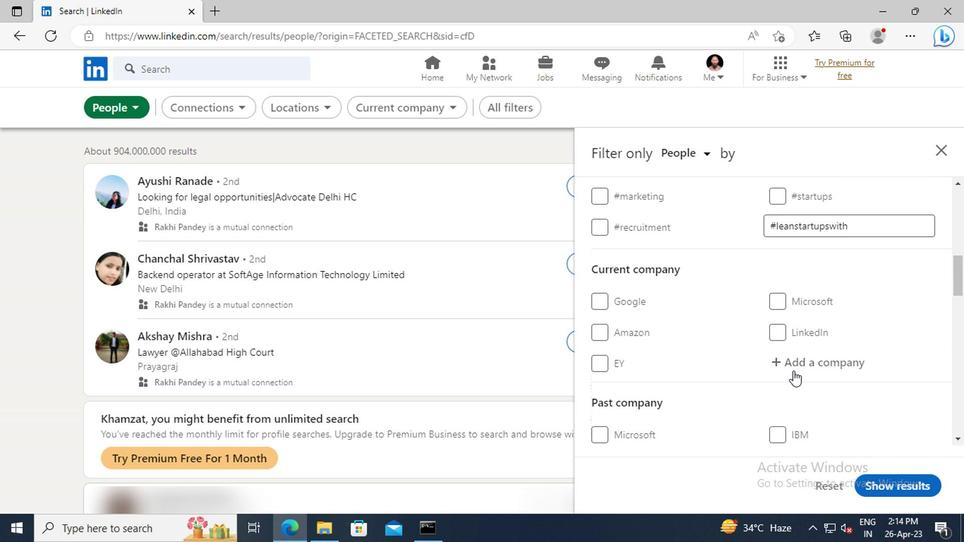 
Action: Mouse pressed left at (662, 357)
Screenshot: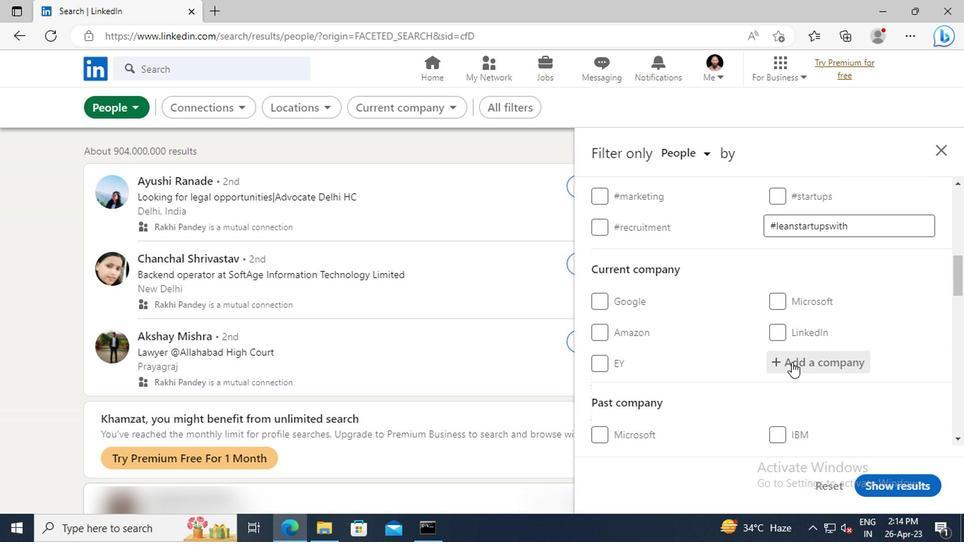 
Action: Key pressed <Key.shift>SPEED<Key.shift>HIRE
Screenshot: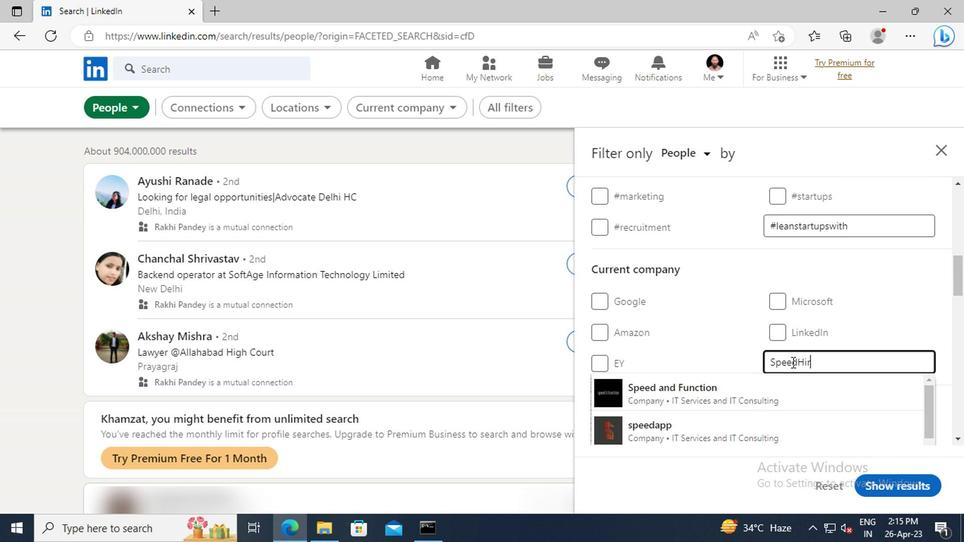 
Action: Mouse moved to (655, 374)
Screenshot: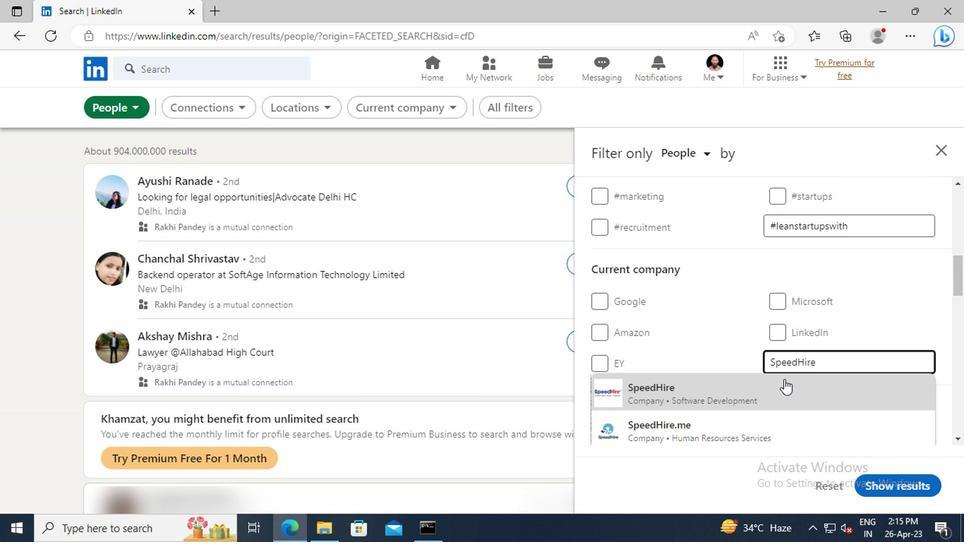
Action: Mouse pressed left at (655, 374)
Screenshot: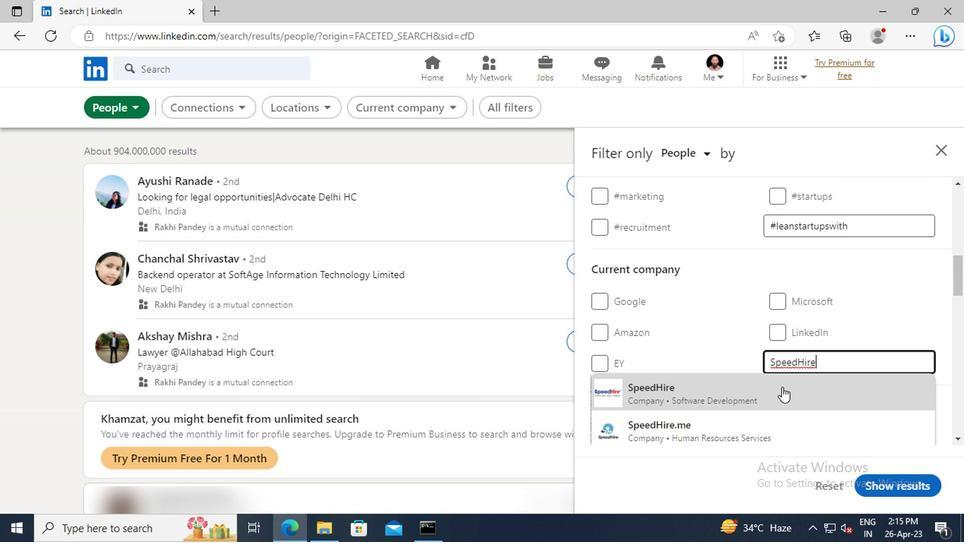 
Action: Mouse moved to (647, 307)
Screenshot: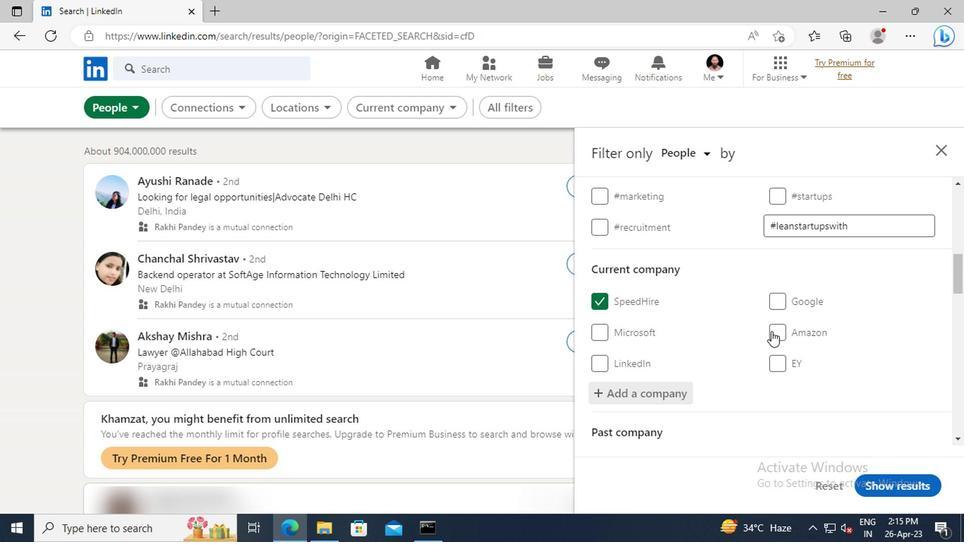 
Action: Mouse scrolled (647, 307) with delta (0, 0)
Screenshot: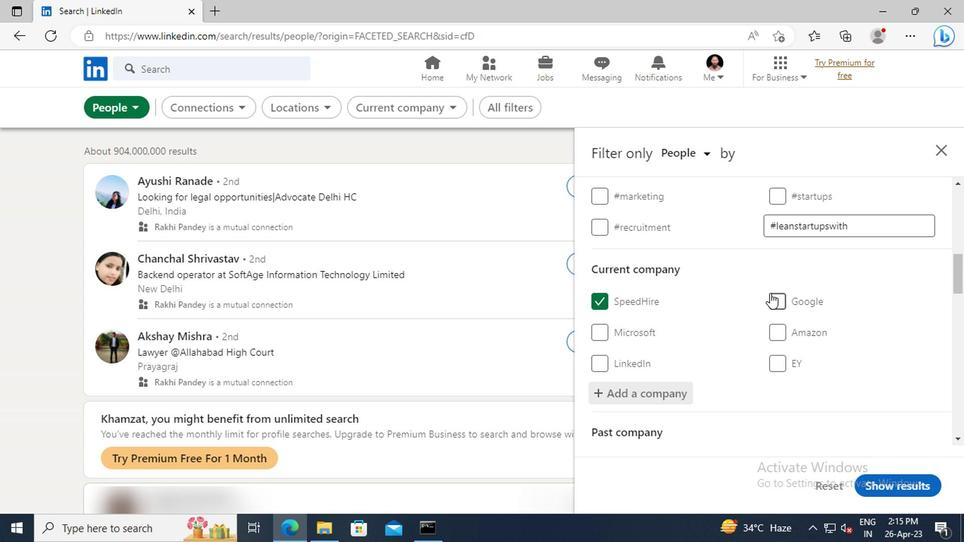 
Action: Mouse scrolled (647, 307) with delta (0, 0)
Screenshot: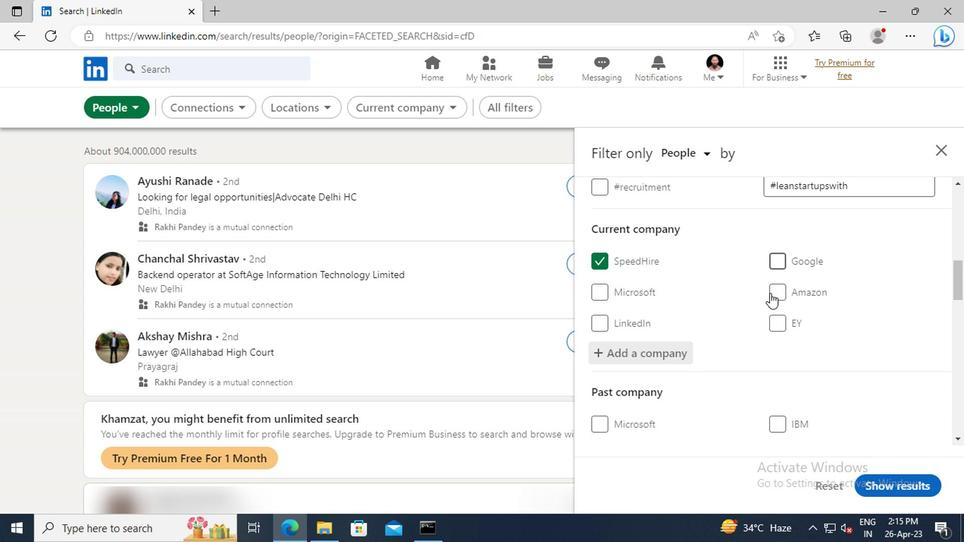 
Action: Mouse scrolled (647, 307) with delta (0, 0)
Screenshot: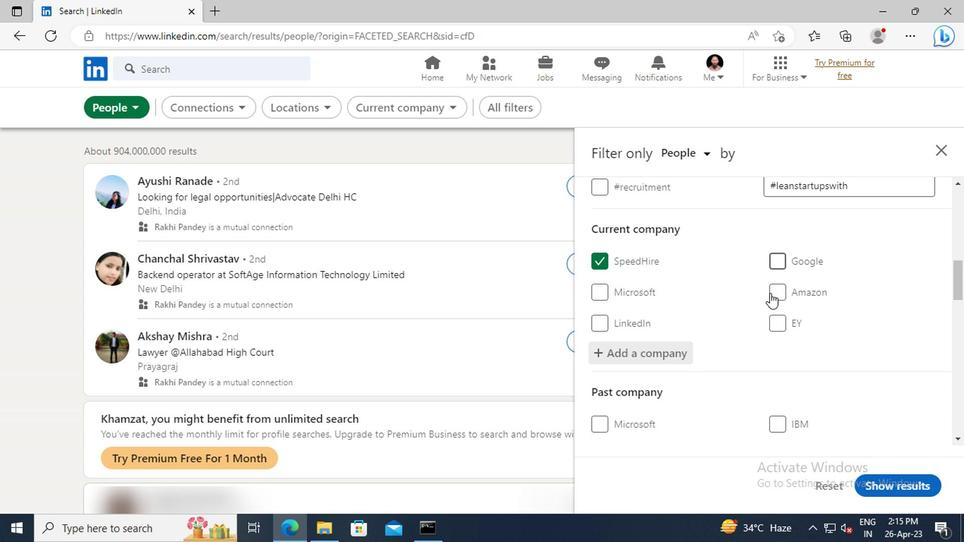 
Action: Mouse scrolled (647, 307) with delta (0, 0)
Screenshot: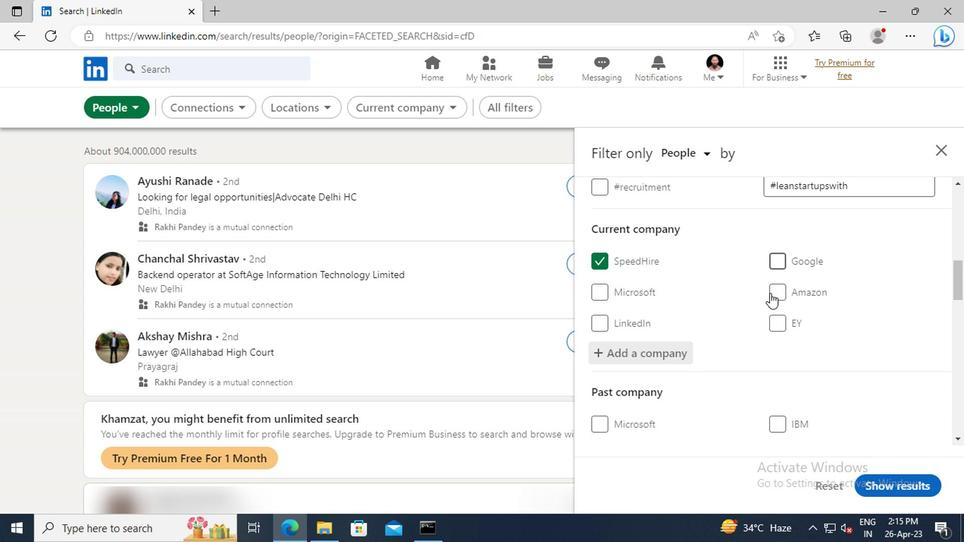 
Action: Mouse scrolled (647, 307) with delta (0, 0)
Screenshot: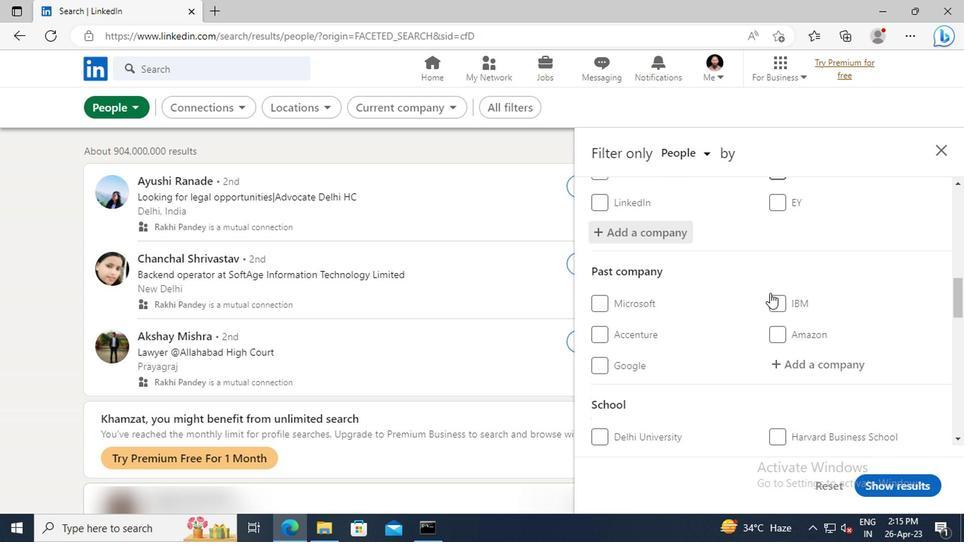 
Action: Mouse scrolled (647, 307) with delta (0, 0)
Screenshot: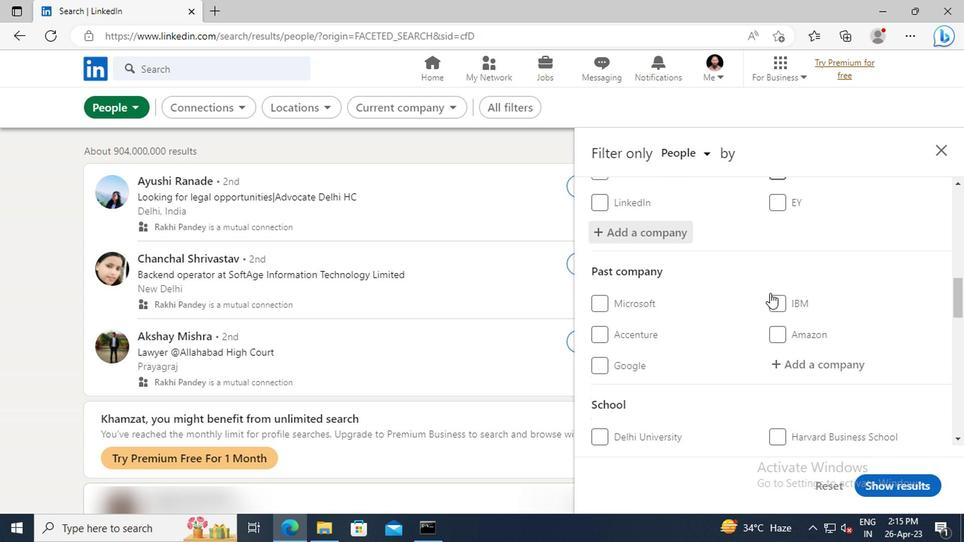 
Action: Mouse scrolled (647, 307) with delta (0, 0)
Screenshot: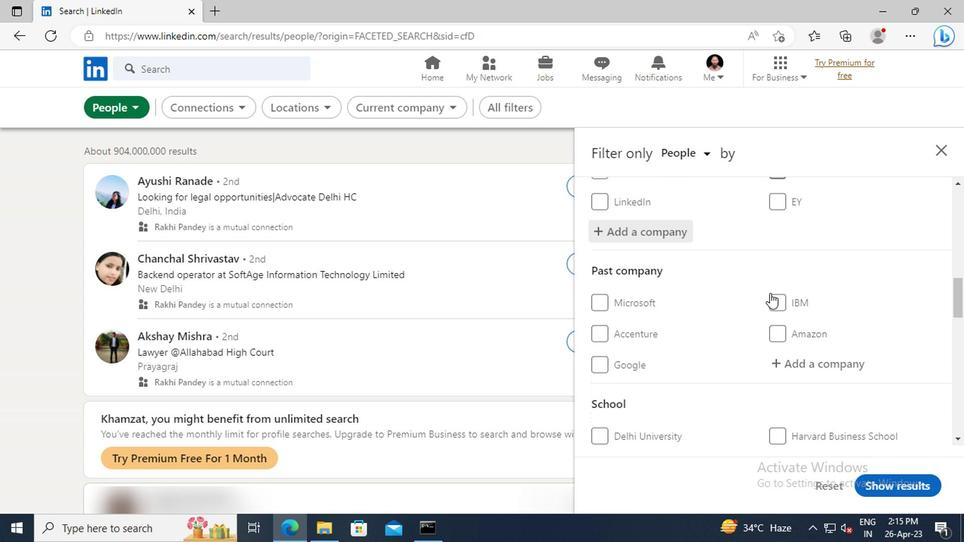 
Action: Mouse scrolled (647, 307) with delta (0, 0)
Screenshot: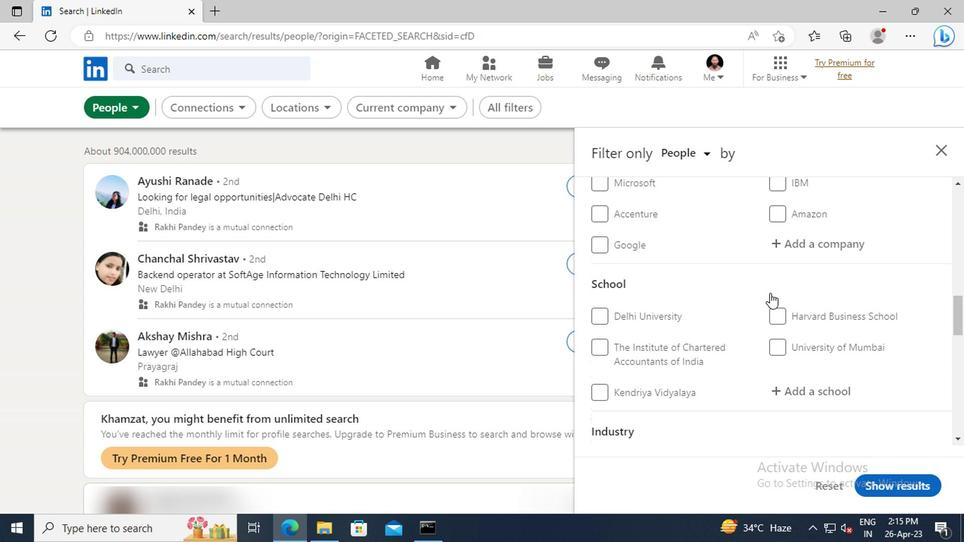 
Action: Mouse moved to (662, 349)
Screenshot: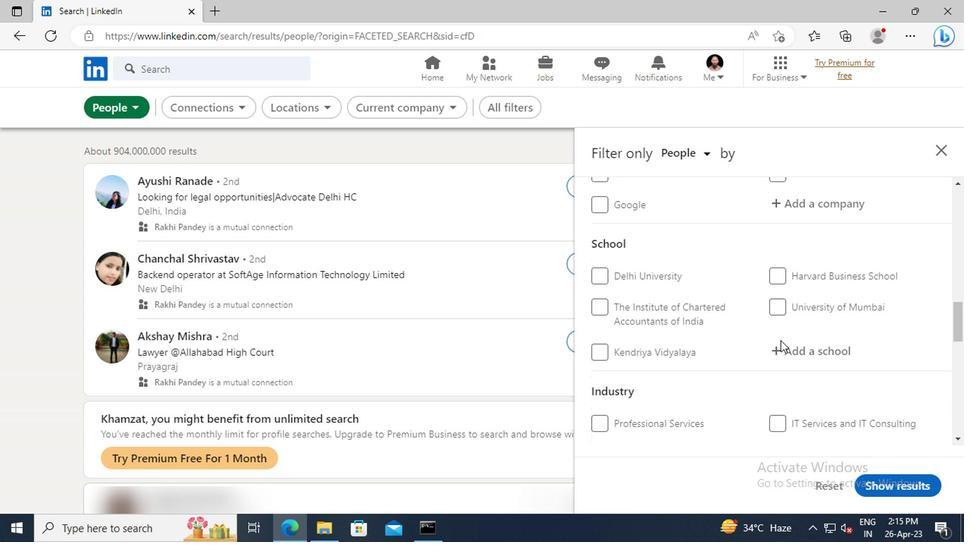 
Action: Mouse pressed left at (662, 349)
Screenshot: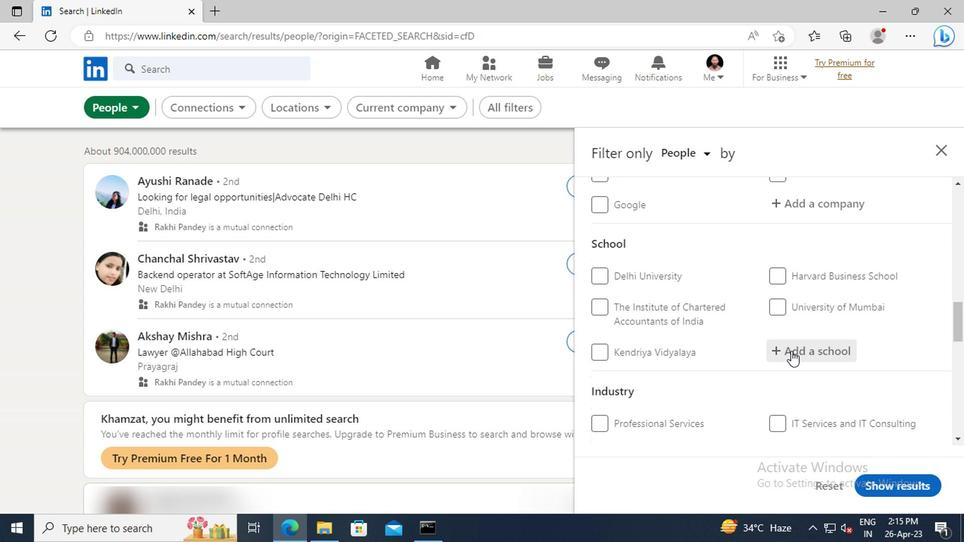 
Action: Key pressed <Key.shift>VIVESVARAYA<Key.space><Key.shift>TECHNOLOGICAL<Key.space><Key.shift>UNIVERSITY,<Key.space><Key.shift>BELGAUM<Key.enter>
Screenshot: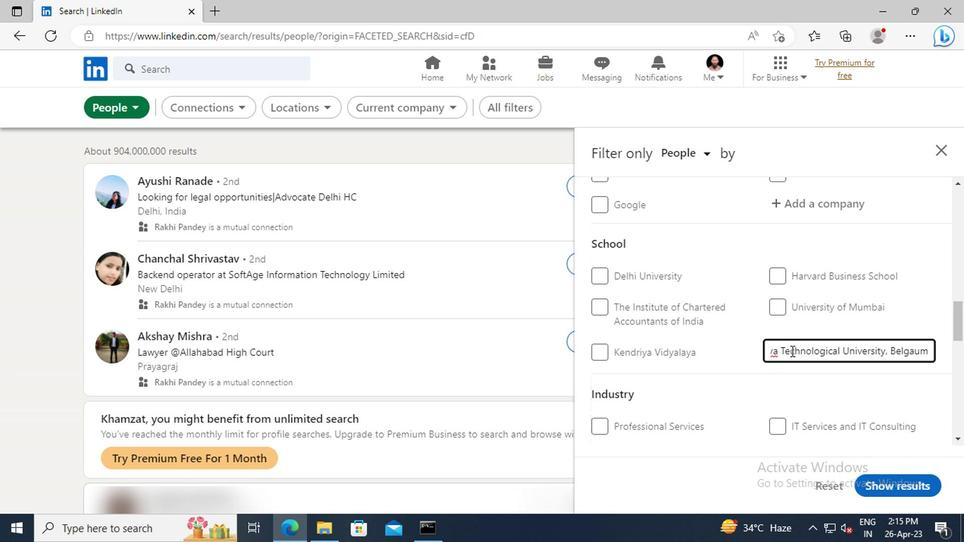 
Action: Mouse moved to (651, 343)
Screenshot: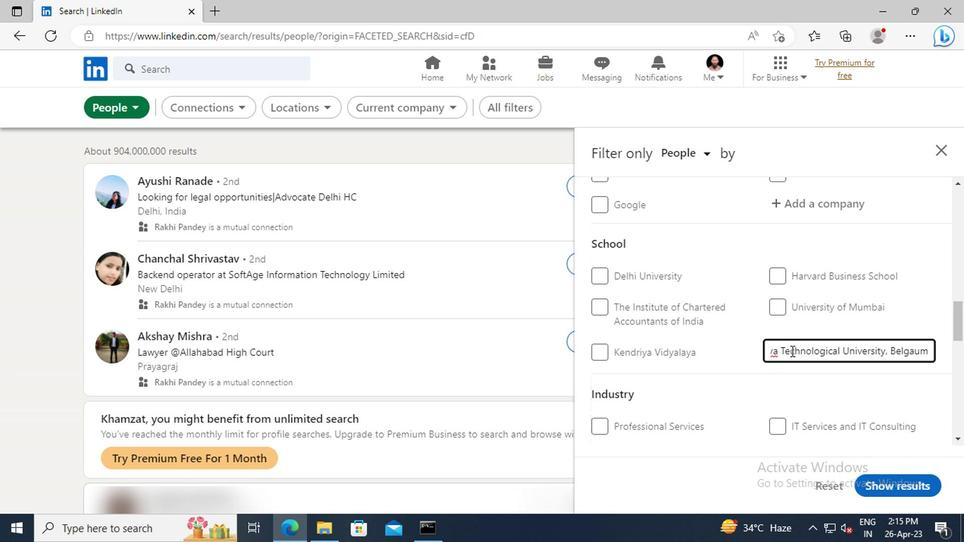 
Action: Mouse scrolled (651, 343) with delta (0, 0)
Screenshot: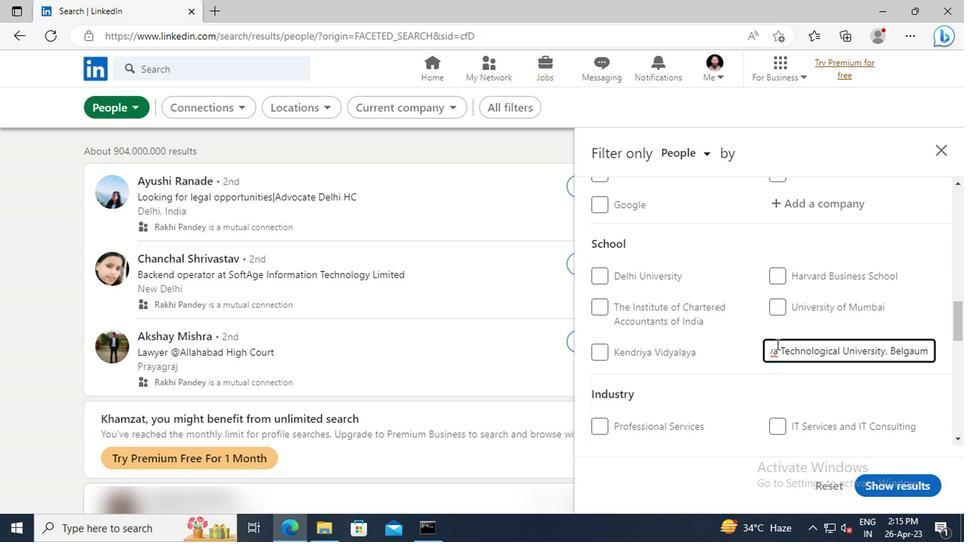 
Action: Mouse scrolled (651, 343) with delta (0, 0)
Screenshot: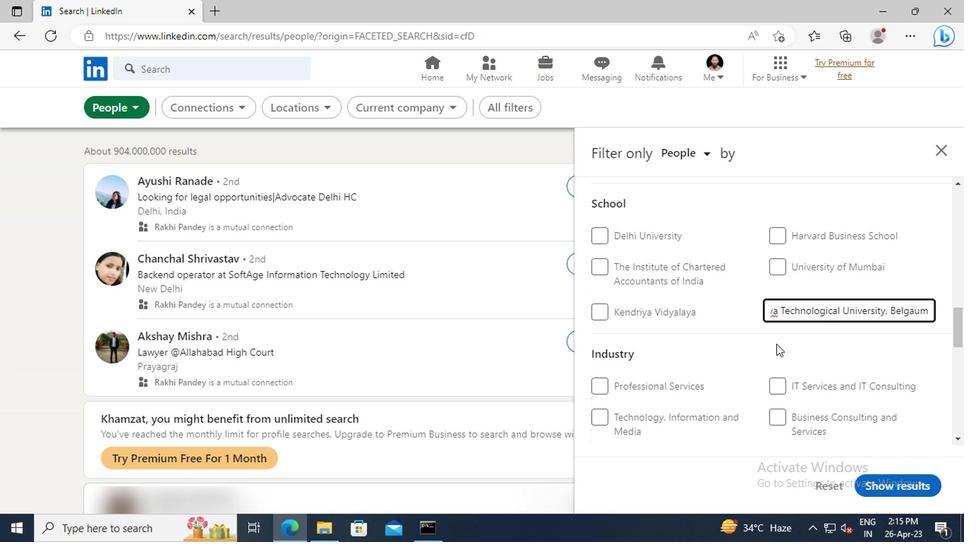 
Action: Mouse scrolled (651, 343) with delta (0, 0)
Screenshot: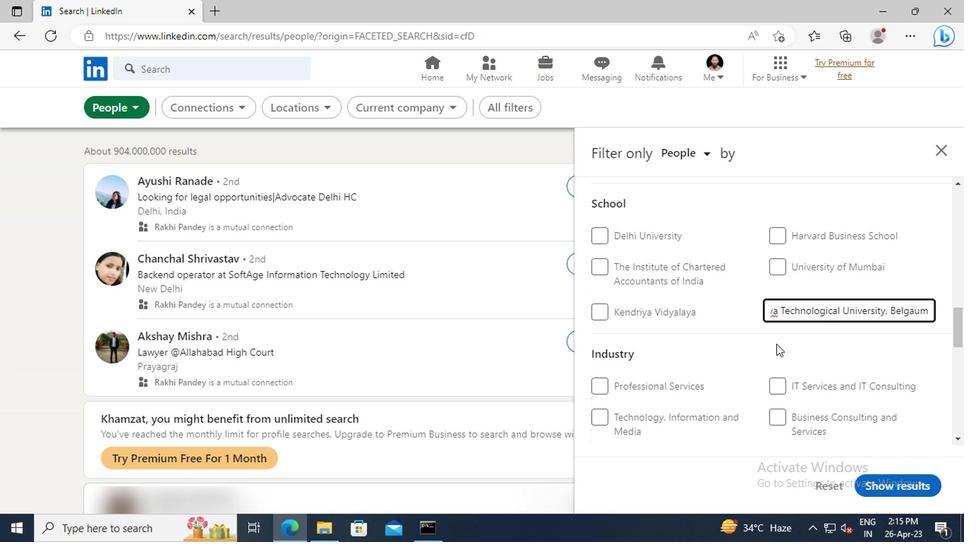 
Action: Mouse scrolled (651, 343) with delta (0, 0)
Screenshot: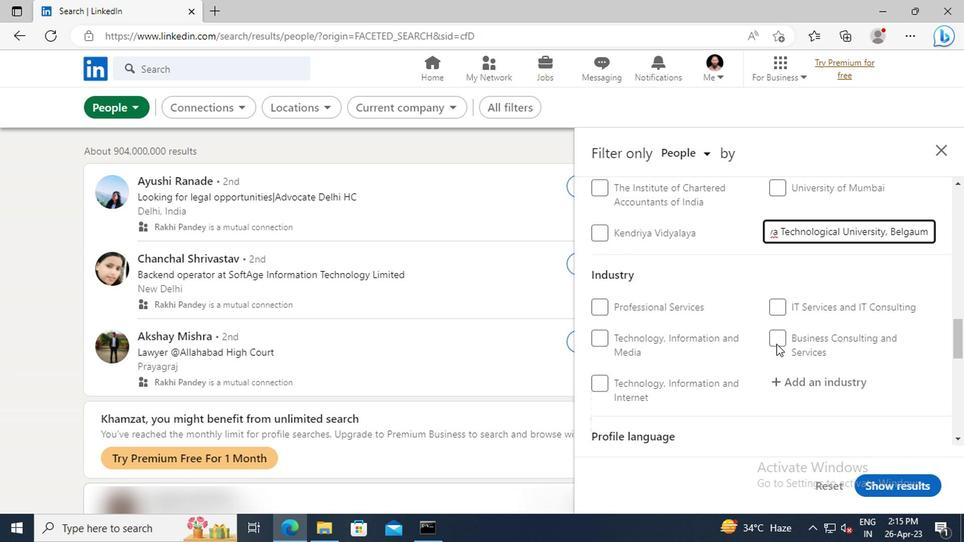
Action: Mouse moved to (663, 342)
Screenshot: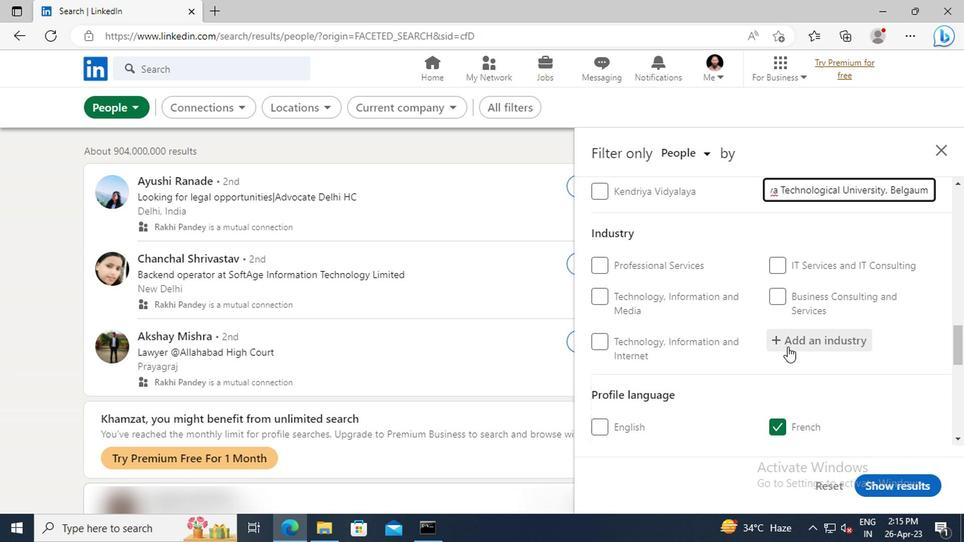 
Action: Mouse pressed left at (663, 342)
Screenshot: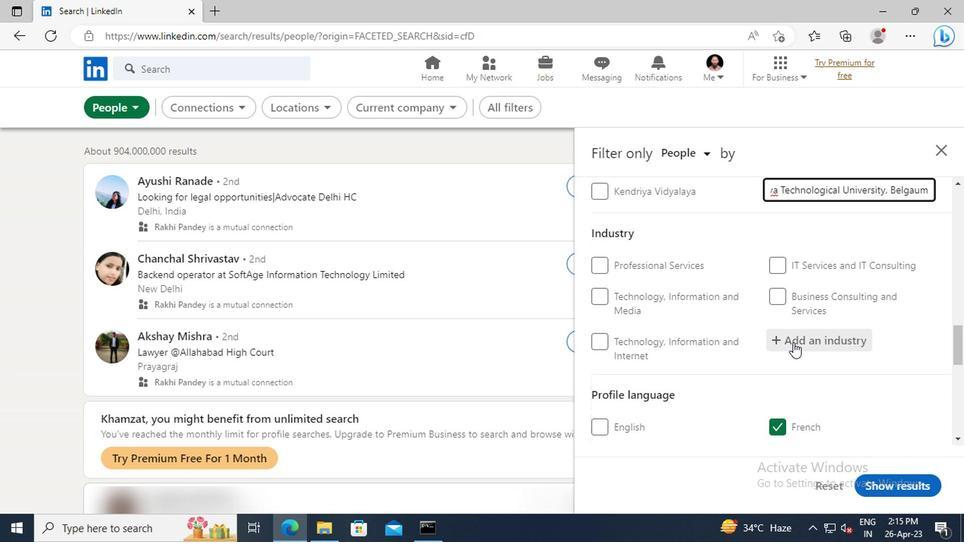 
Action: Key pressed <Key.shift>PHYSICIANS
Screenshot: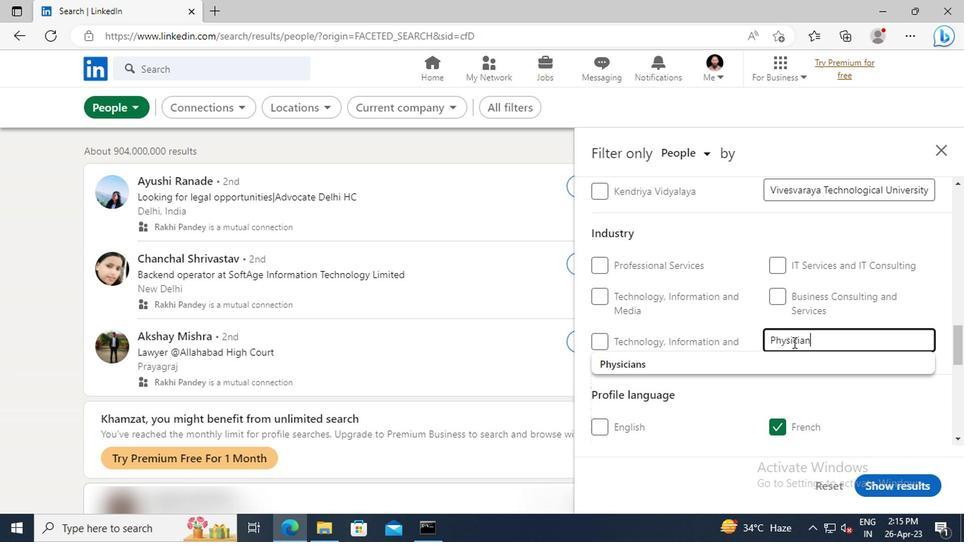 
Action: Mouse moved to (657, 356)
Screenshot: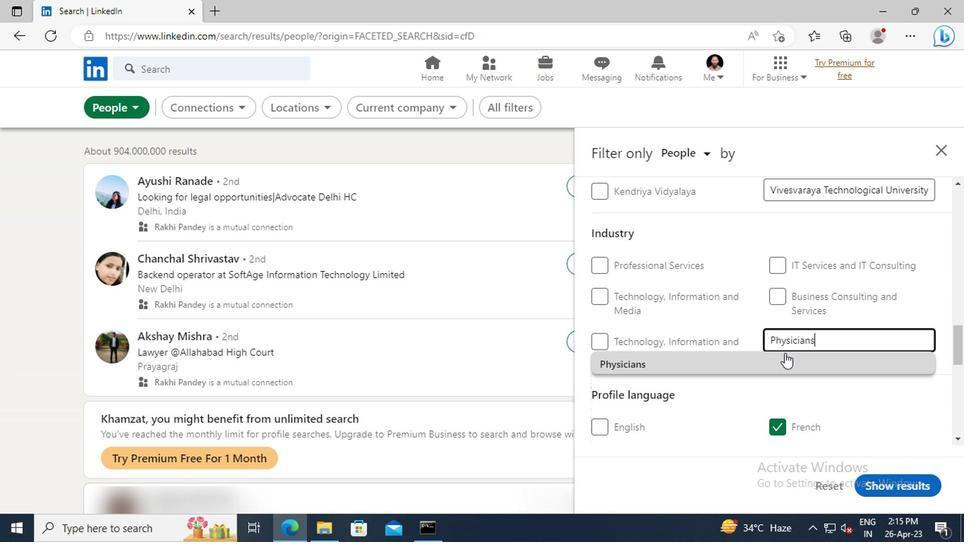 
Action: Mouse pressed left at (657, 356)
Screenshot: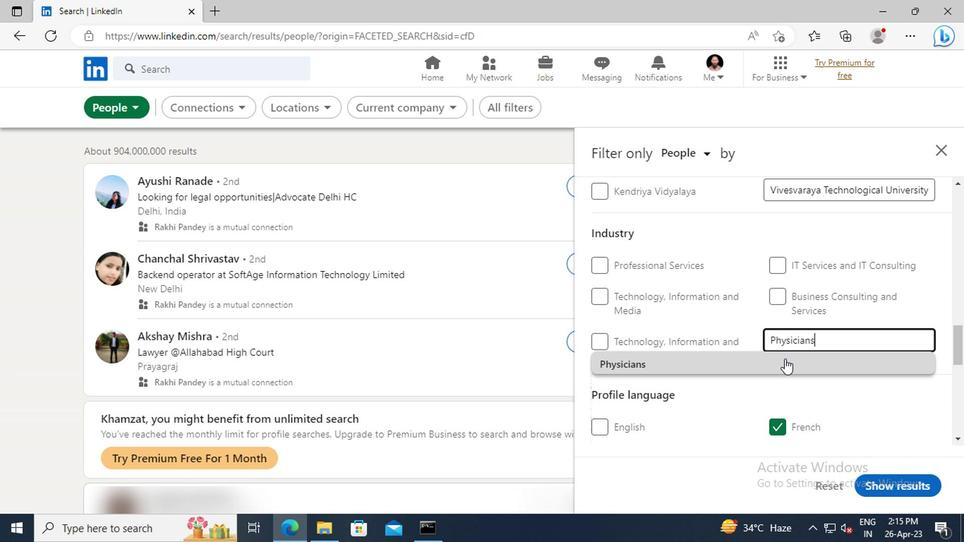 
Action: Mouse moved to (636, 310)
Screenshot: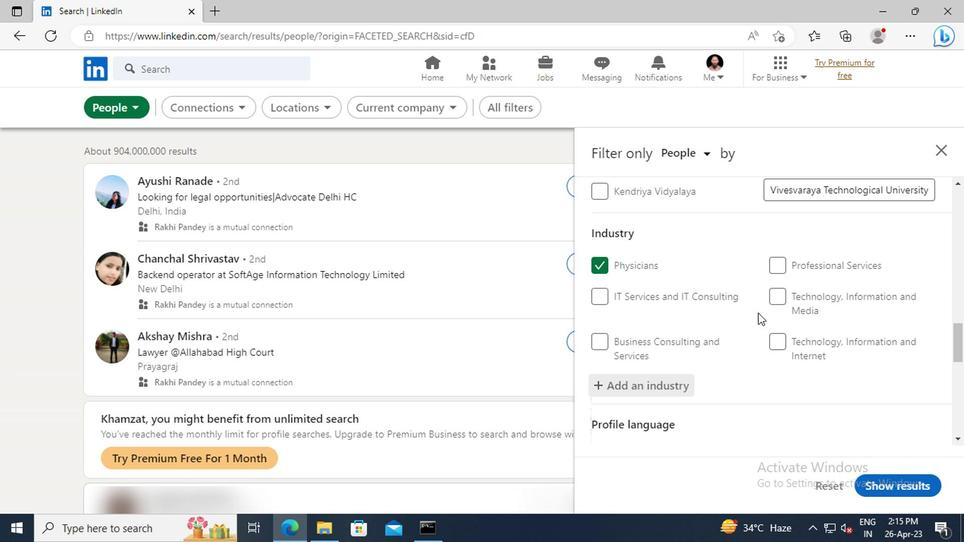 
Action: Mouse scrolled (636, 309) with delta (0, 0)
Screenshot: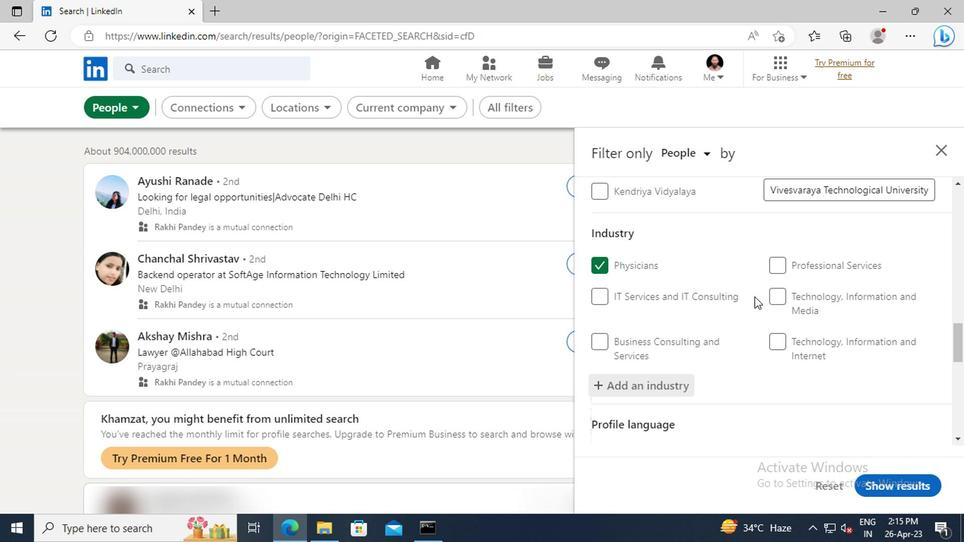 
Action: Mouse scrolled (636, 309) with delta (0, 0)
Screenshot: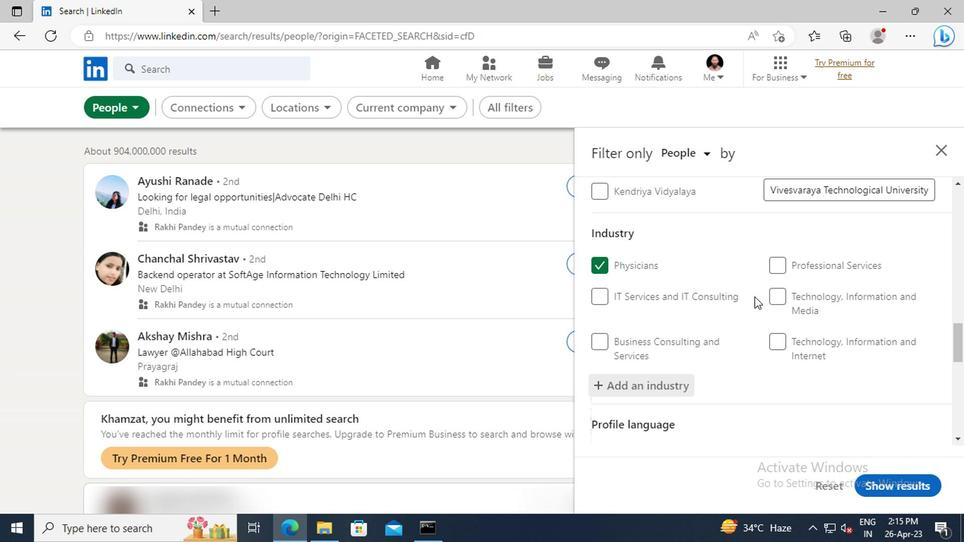 
Action: Mouse scrolled (636, 309) with delta (0, 0)
Screenshot: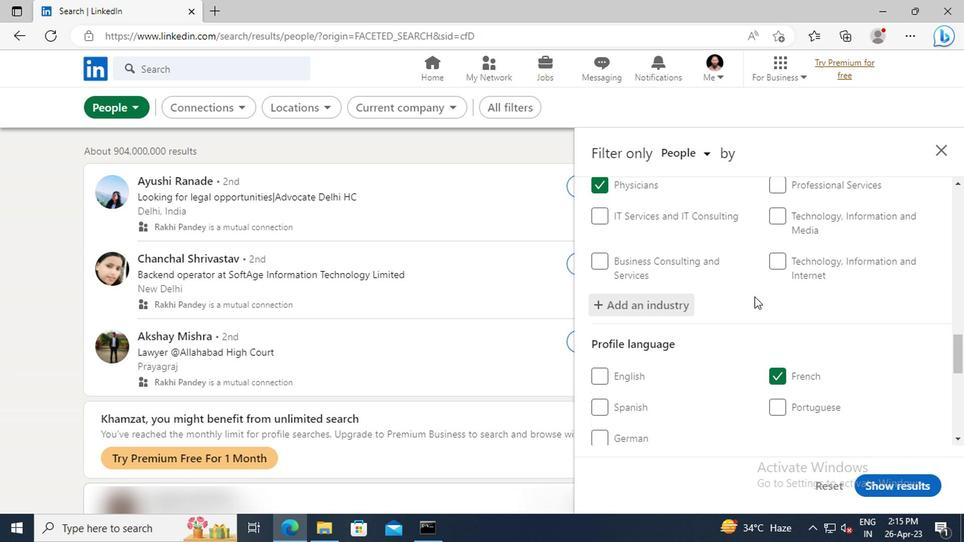 
Action: Mouse scrolled (636, 309) with delta (0, 0)
Screenshot: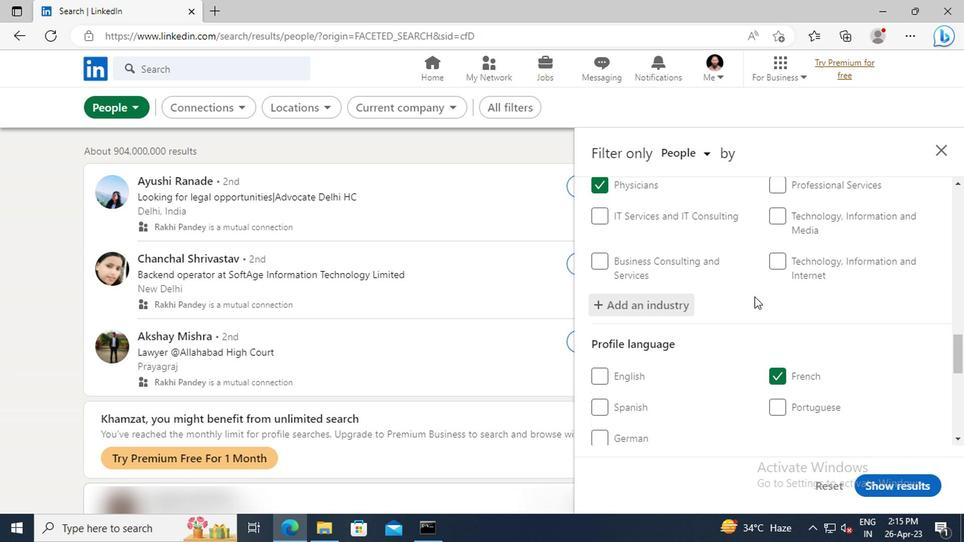 
Action: Mouse scrolled (636, 309) with delta (0, 0)
Screenshot: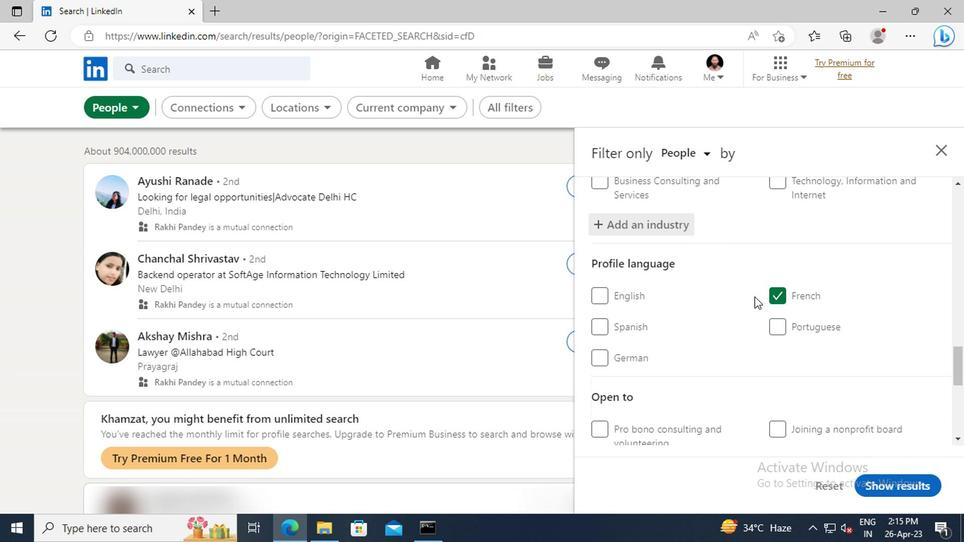 
Action: Mouse scrolled (636, 309) with delta (0, 0)
Screenshot: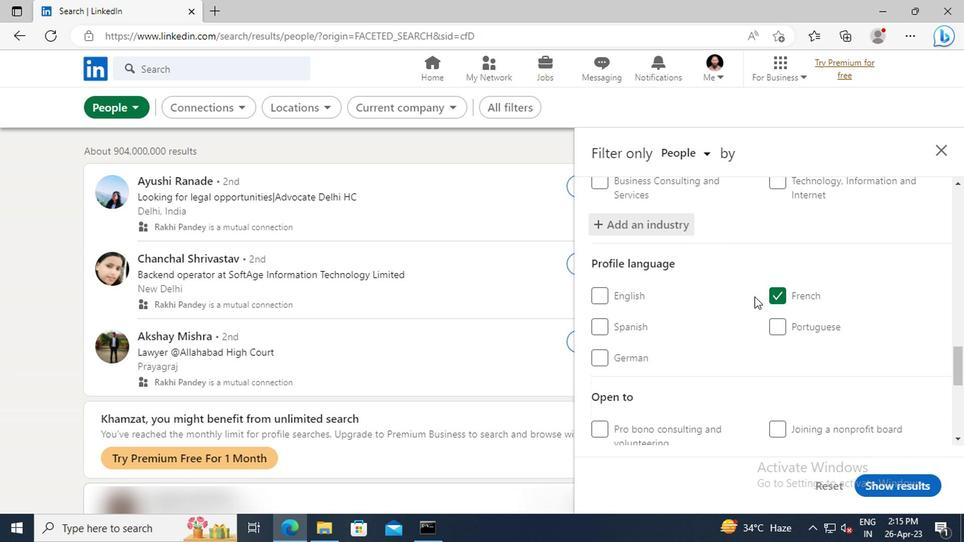 
Action: Mouse scrolled (636, 309) with delta (0, 0)
Screenshot: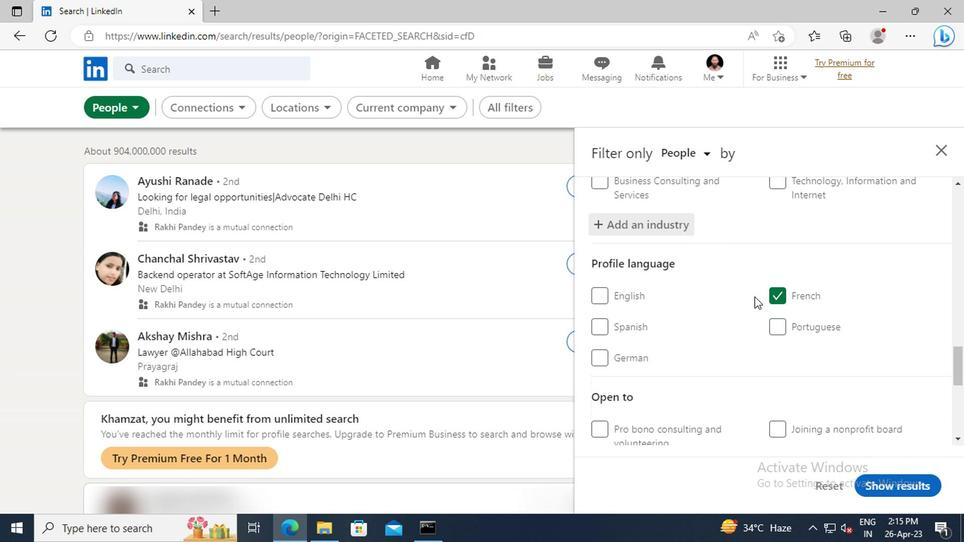 
Action: Mouse scrolled (636, 309) with delta (0, 0)
Screenshot: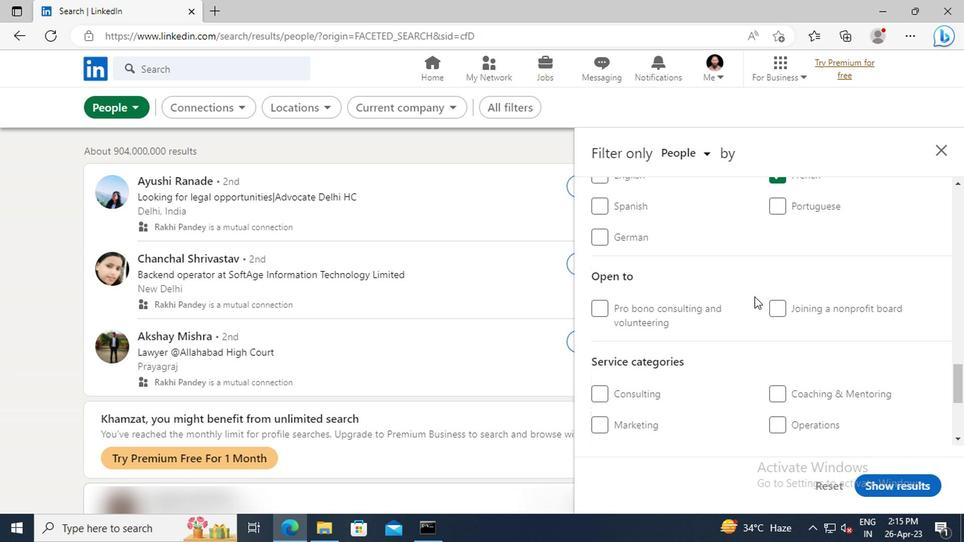 
Action: Mouse scrolled (636, 309) with delta (0, 0)
Screenshot: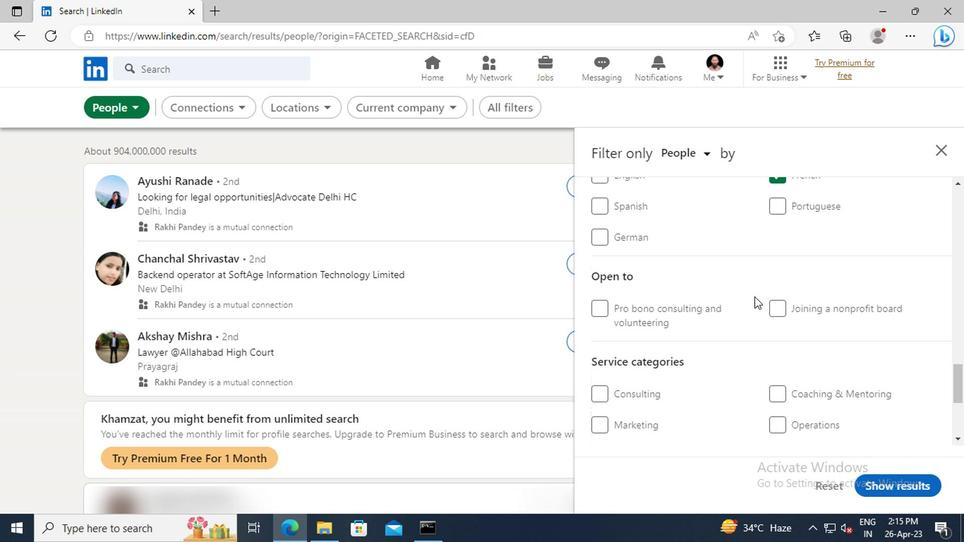 
Action: Mouse scrolled (636, 309) with delta (0, 0)
Screenshot: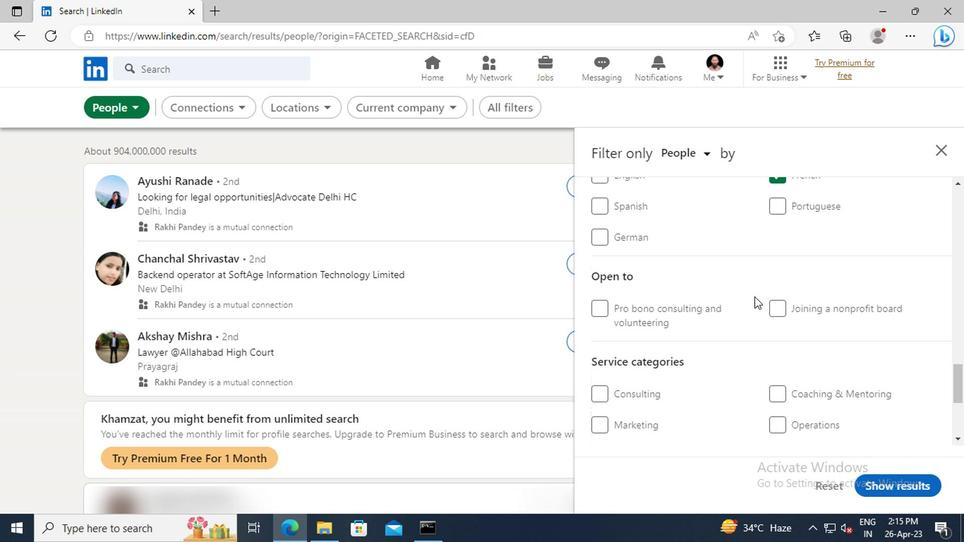 
Action: Mouse moved to (664, 335)
Screenshot: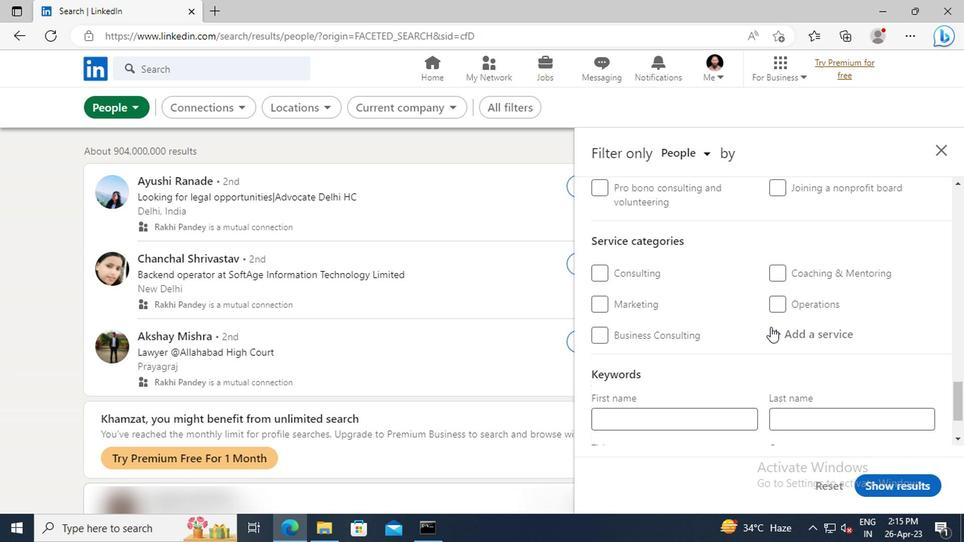 
Action: Mouse pressed left at (664, 335)
Screenshot: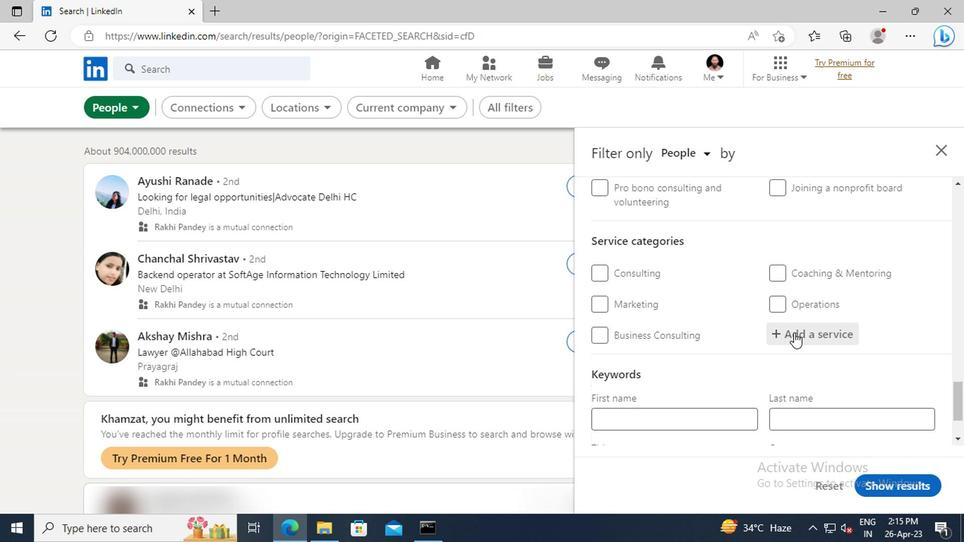 
Action: Key pressed <Key.shift>PUBLIC<Key.space><Key.shift>SPEAKING
Screenshot: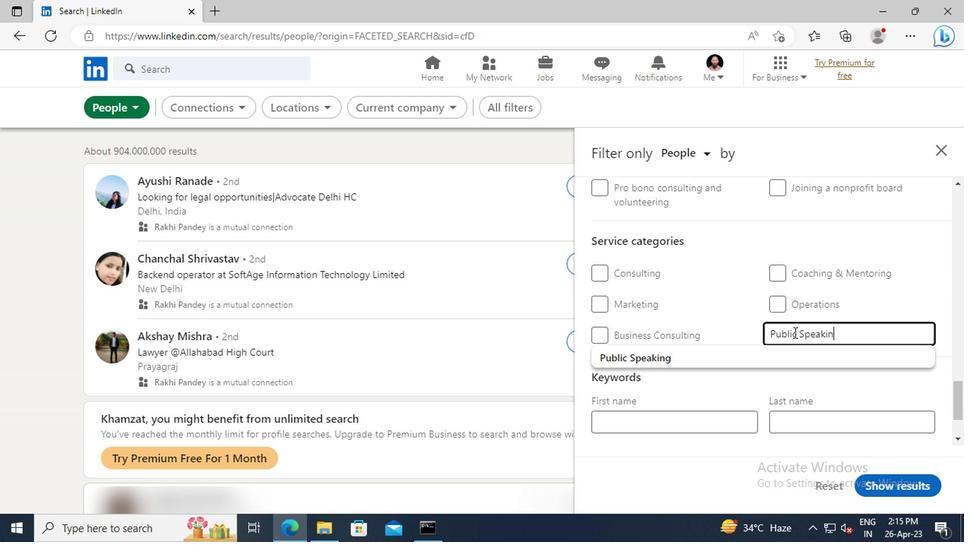 
Action: Mouse moved to (661, 351)
Screenshot: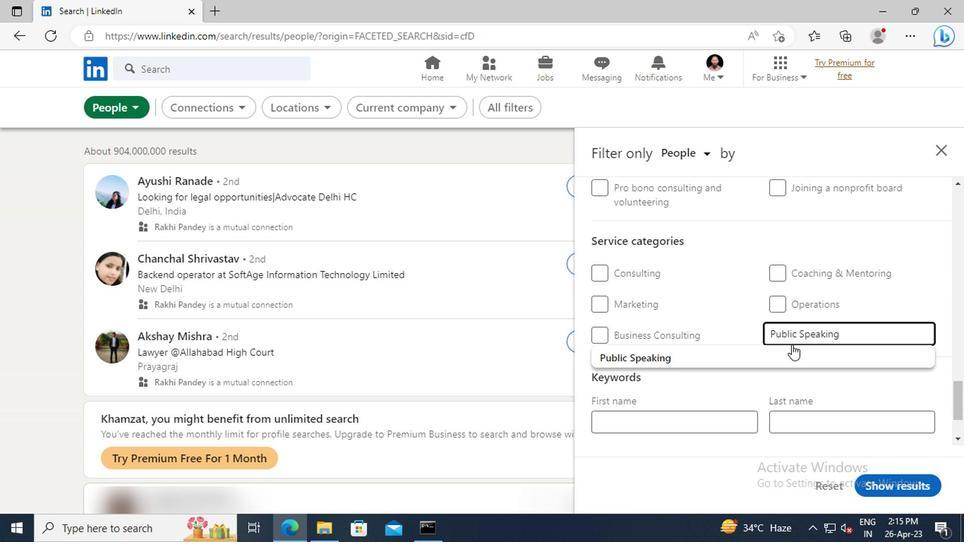 
Action: Mouse pressed left at (661, 351)
Screenshot: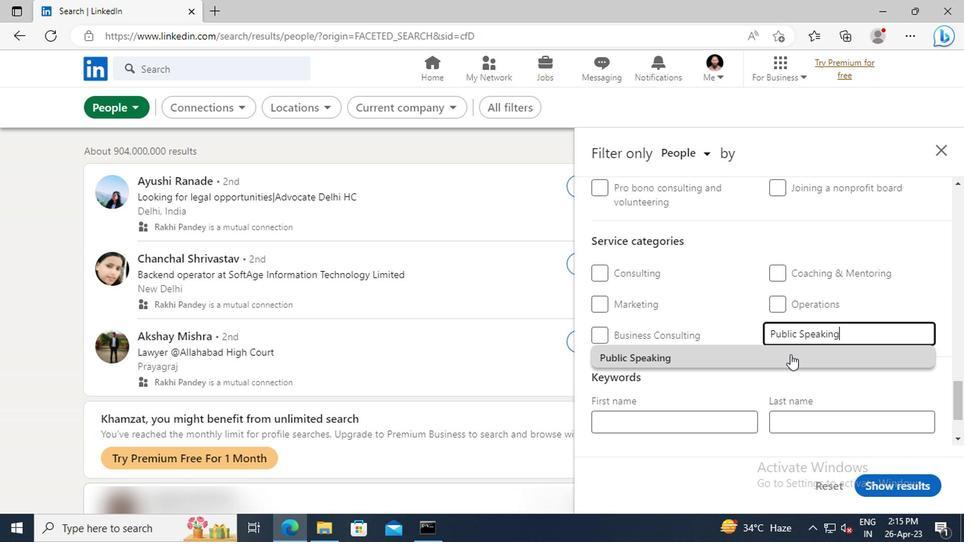 
Action: Mouse moved to (613, 300)
Screenshot: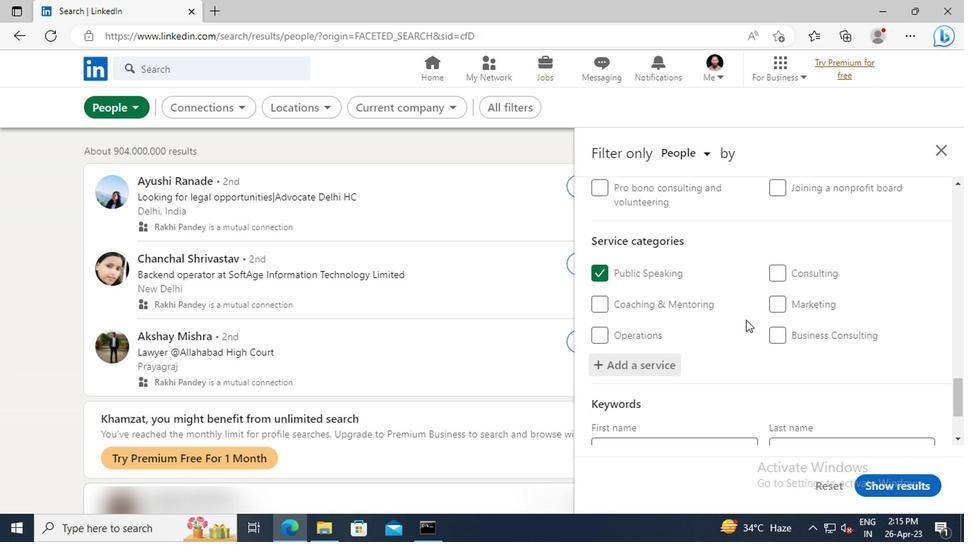 
Action: Mouse scrolled (613, 299) with delta (0, 0)
Screenshot: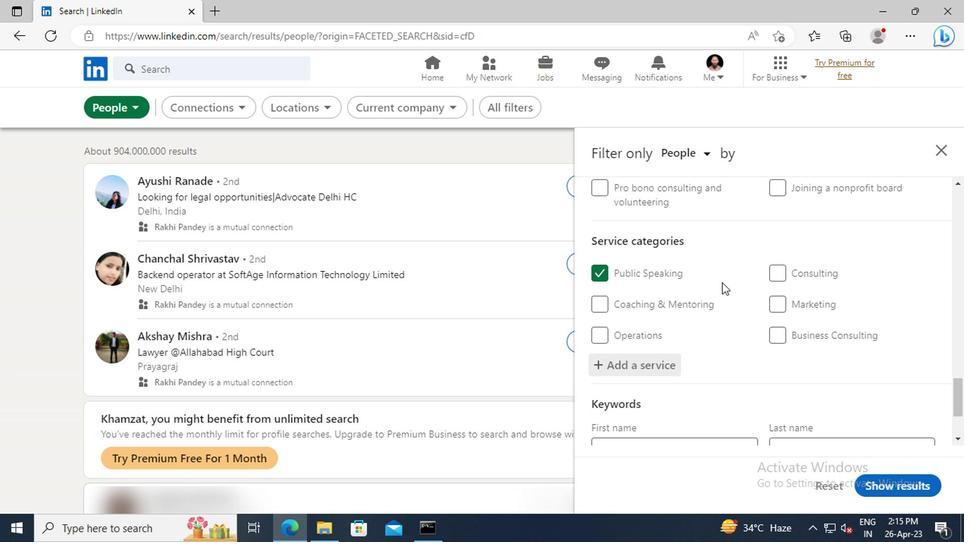
Action: Mouse scrolled (613, 299) with delta (0, 0)
Screenshot: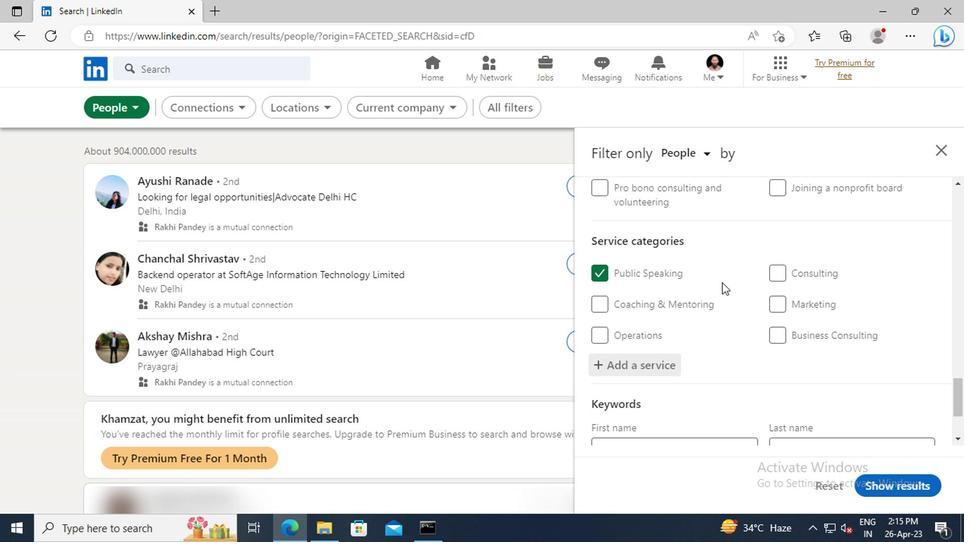 
Action: Mouse scrolled (613, 299) with delta (0, 0)
Screenshot: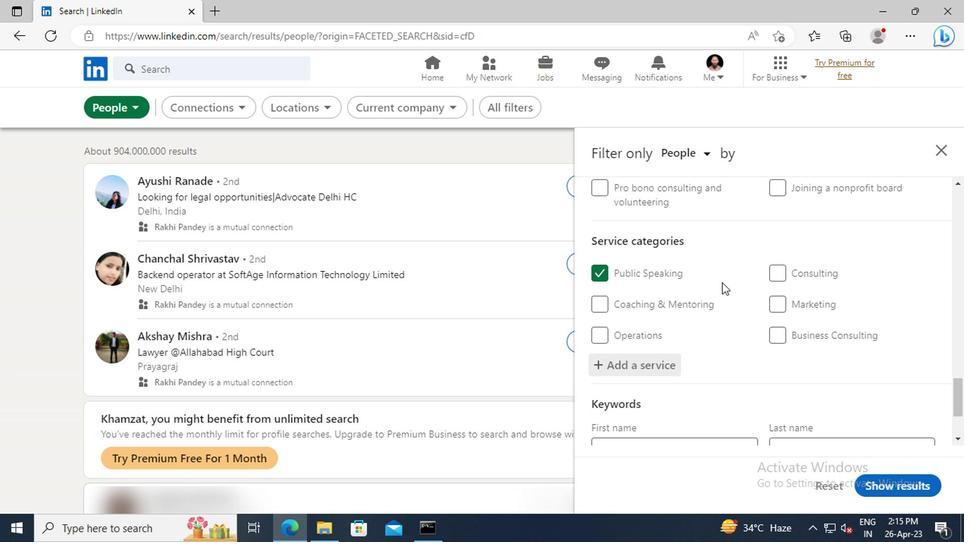 
Action: Mouse scrolled (613, 299) with delta (0, 0)
Screenshot: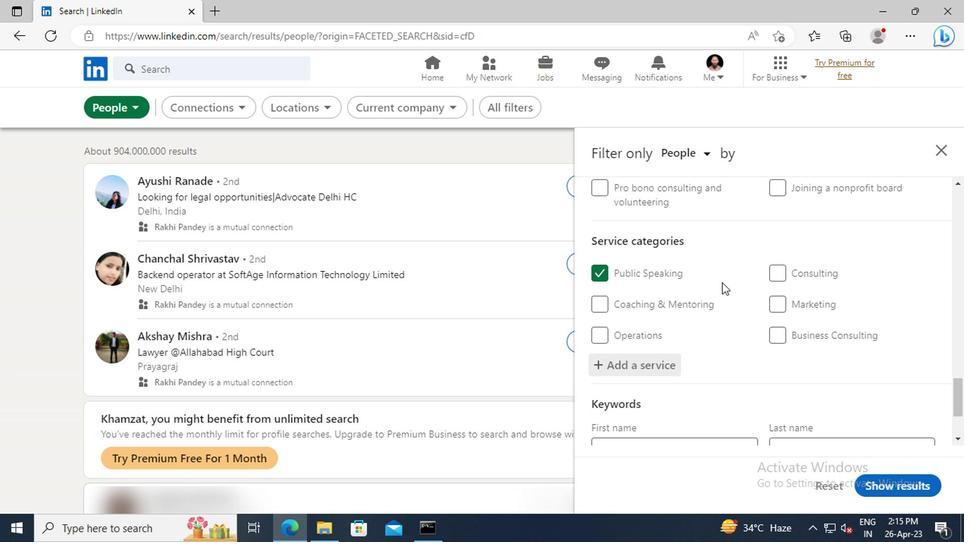 
Action: Mouse moved to (588, 373)
Screenshot: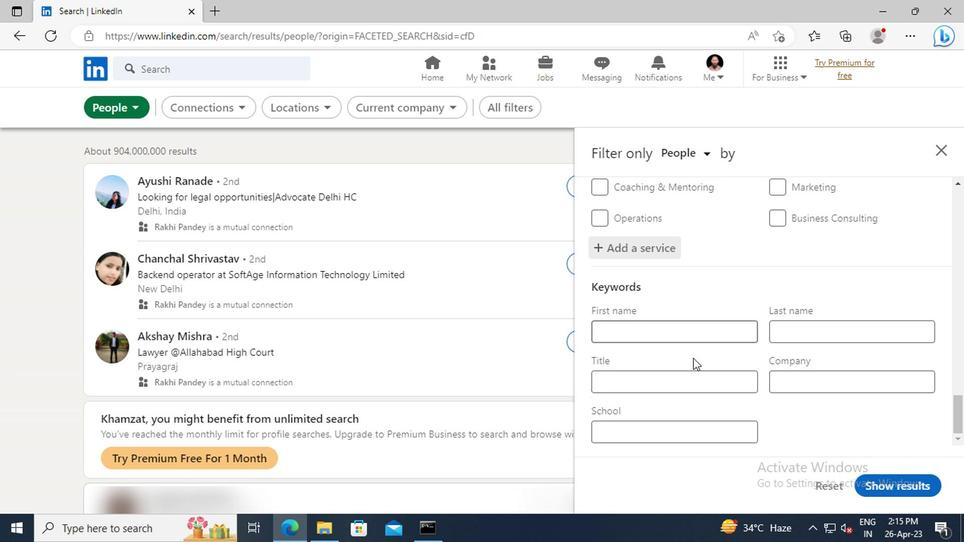 
Action: Mouse pressed left at (588, 373)
Screenshot: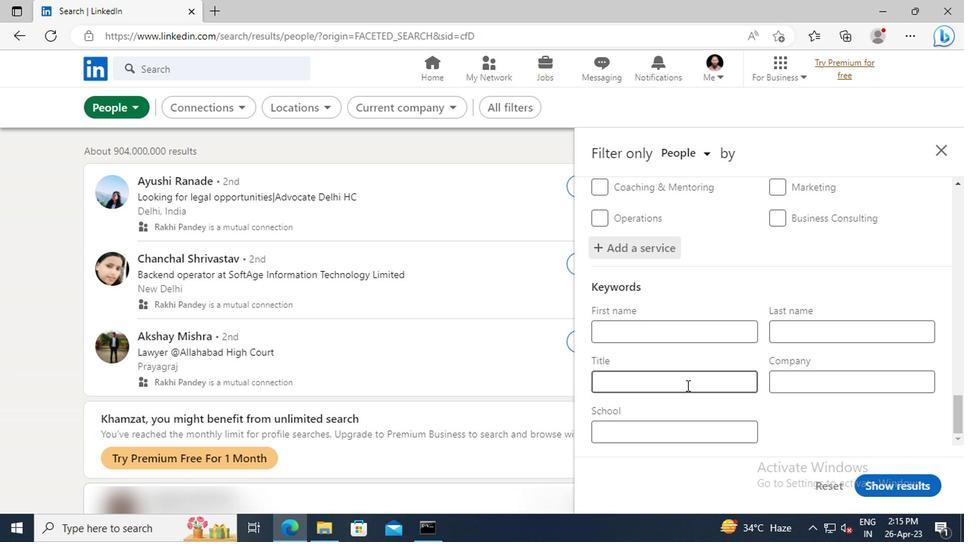 
Action: Key pressed <Key.shift>ROOFER<Key.enter>
Screenshot: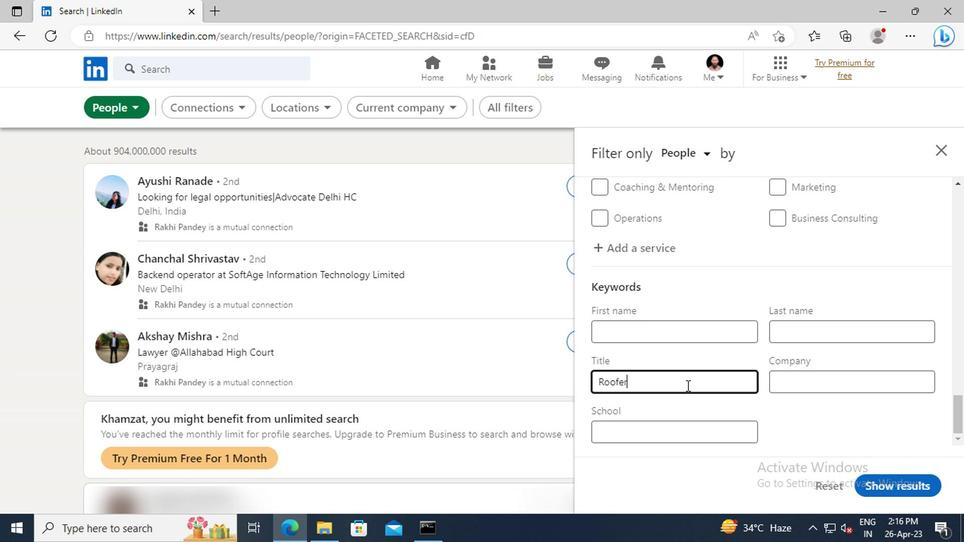 
Action: Mouse moved to (737, 449)
Screenshot: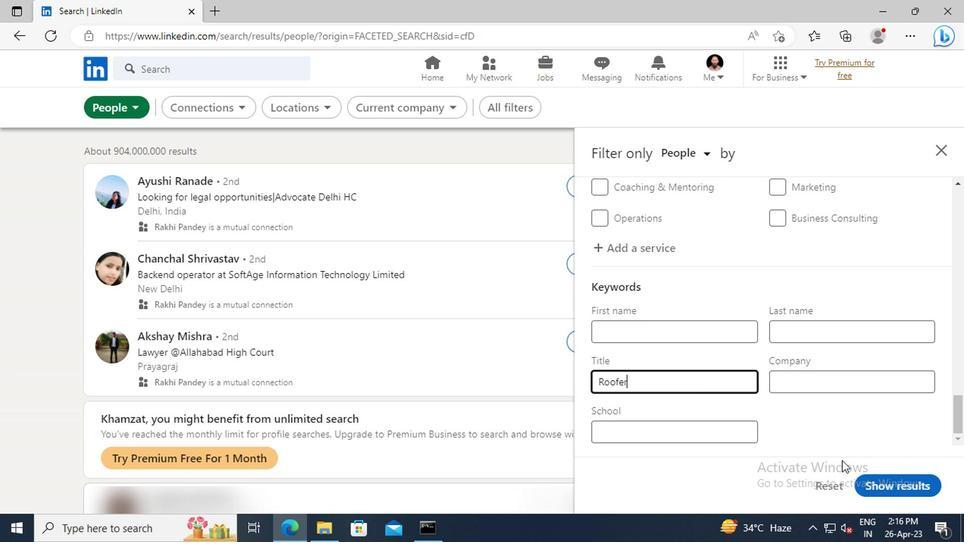 
Action: Mouse pressed left at (737, 449)
Screenshot: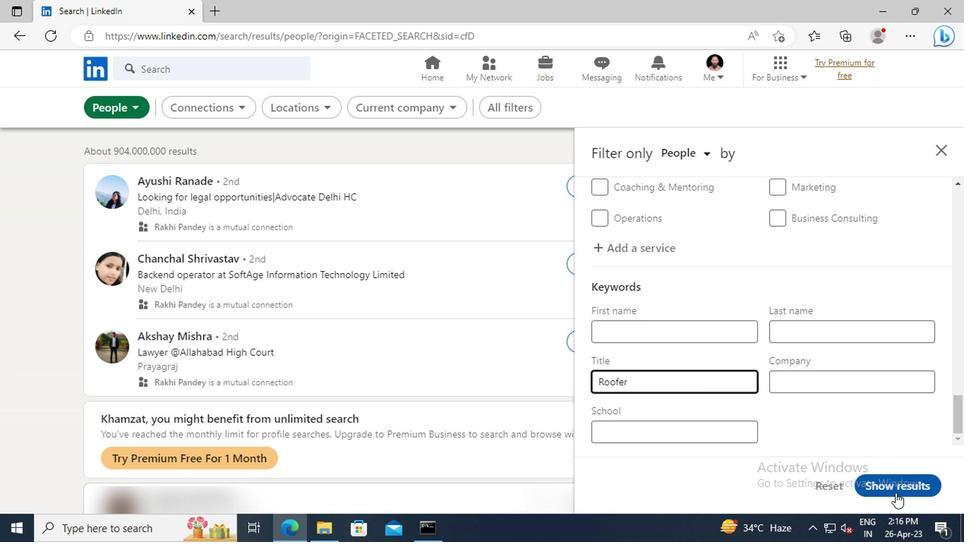 
